 Task: Look for space in Tarime, Tanzania from 8th June, 2023 to 12th June, 2023 for 2 adults in price range Rs.8000 to Rs.16000. Place can be private room with 1  bedroom having 1 bed and 1 bathroom. Property type can be flatguest house, hotel. Booking option can be shelf check-in. Required host language is English.
Action: Mouse moved to (449, 89)
Screenshot: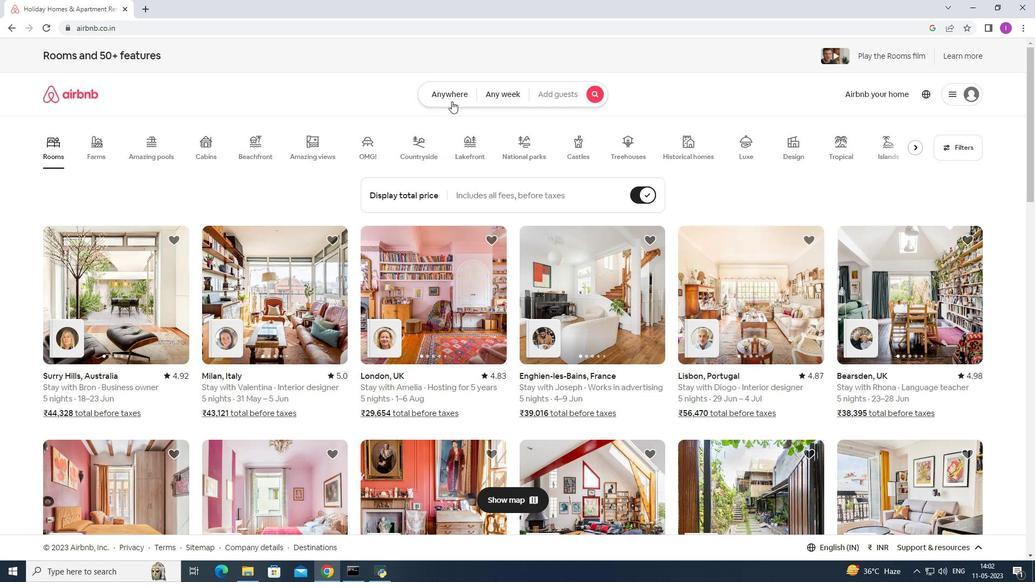 
Action: Mouse pressed left at (449, 89)
Screenshot: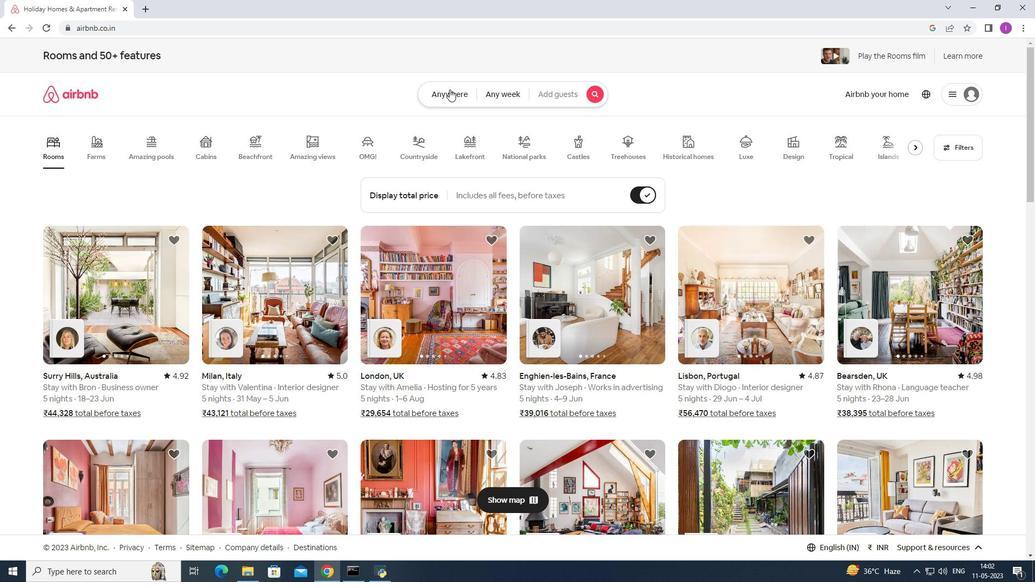
Action: Mouse moved to (449, 87)
Screenshot: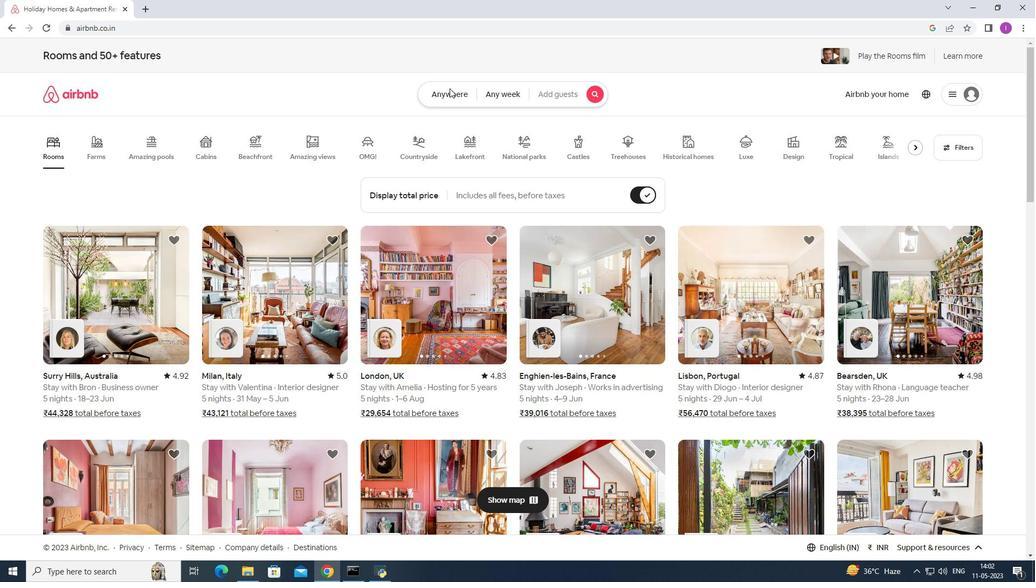 
Action: Key pressed <Key.shift><Key.shift>Tarime
Screenshot: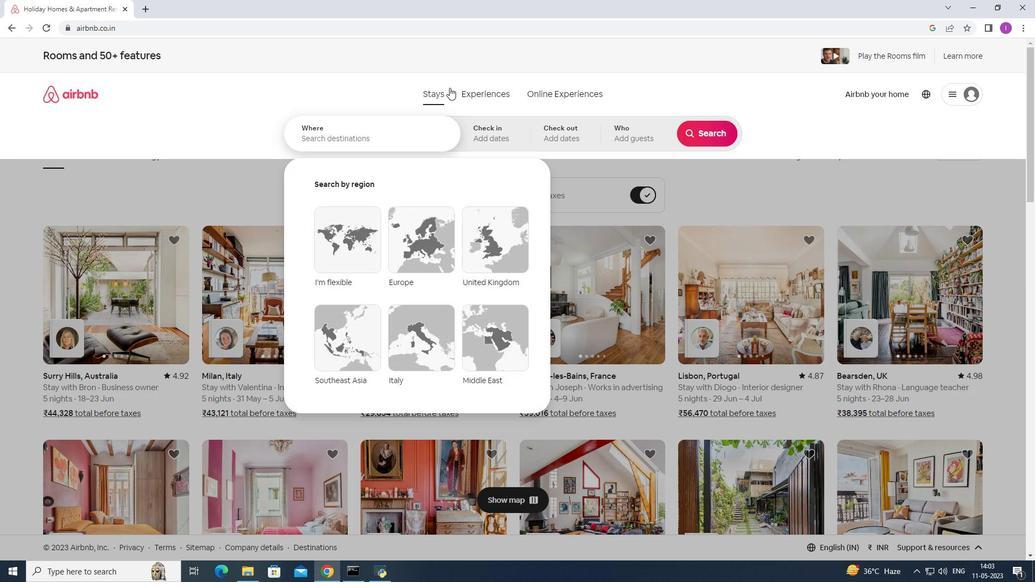 
Action: Mouse moved to (363, 140)
Screenshot: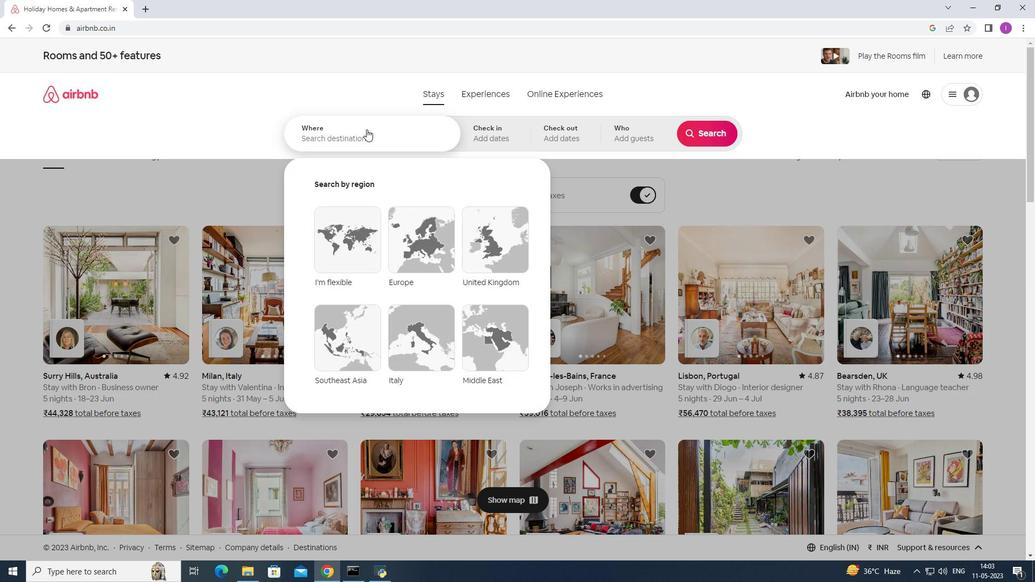 
Action: Mouse pressed left at (363, 140)
Screenshot: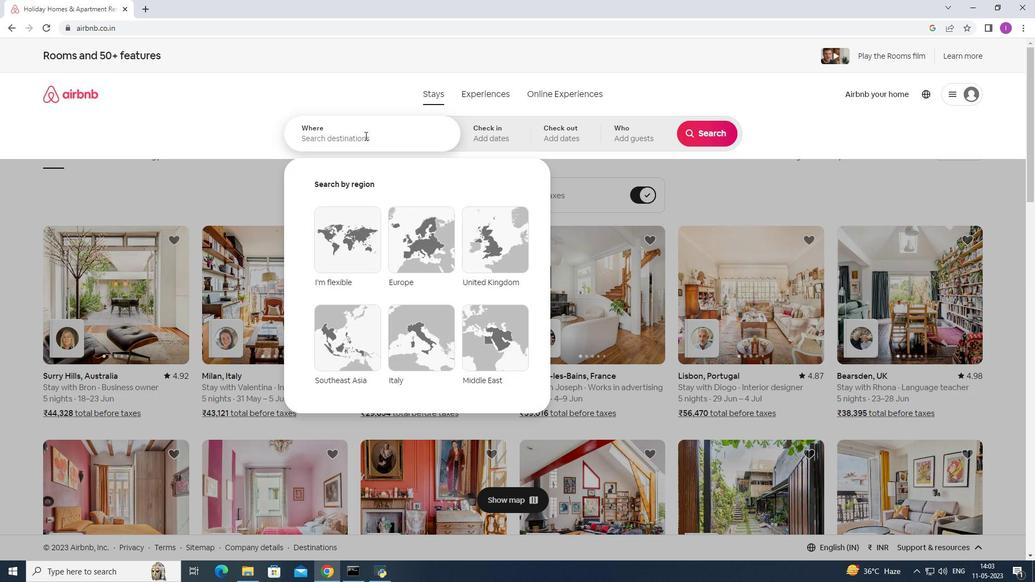 
Action: Mouse moved to (363, 140)
Screenshot: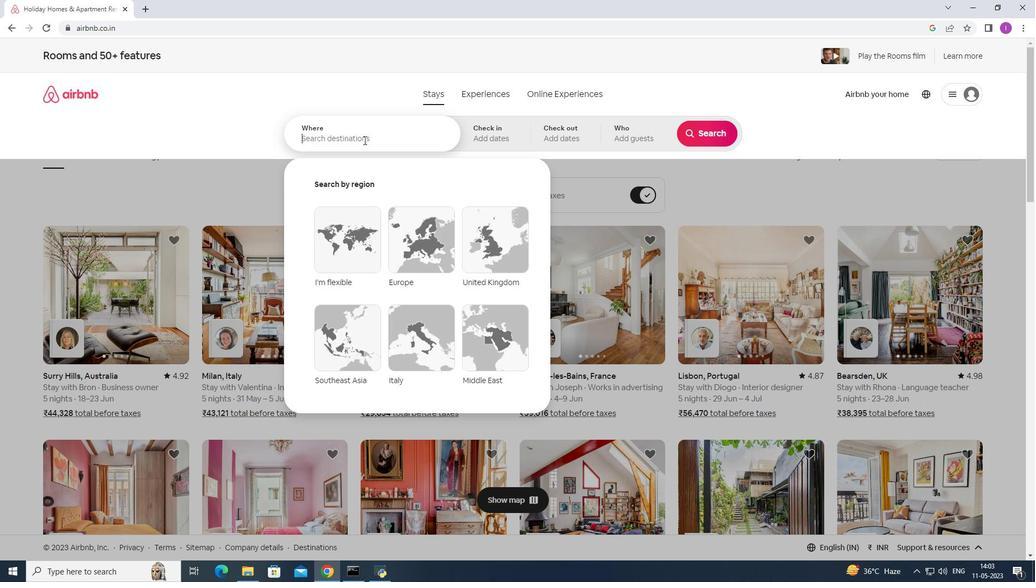 
Action: Key pressed <Key.shift>Tarime
Screenshot: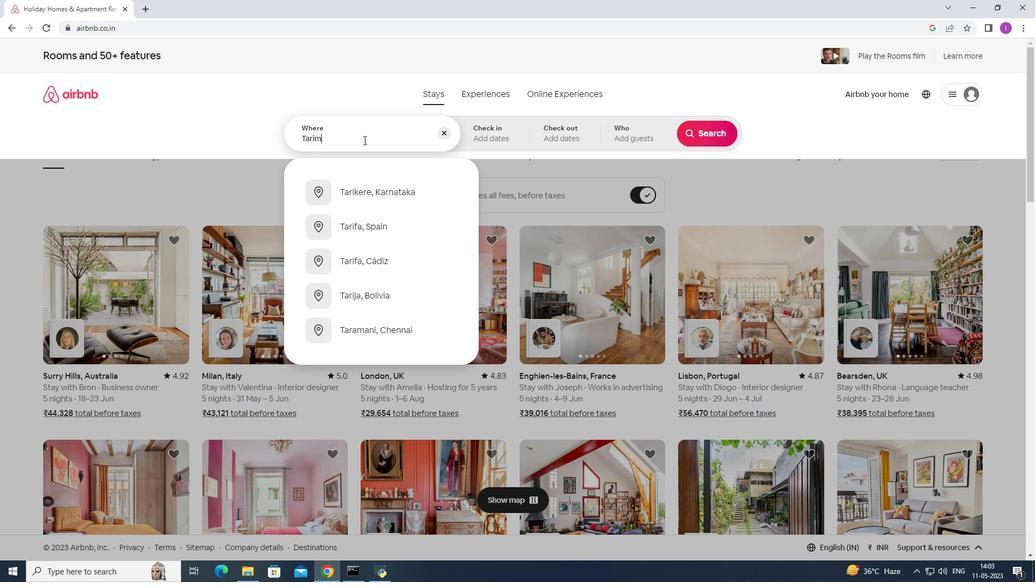
Action: Mouse moved to (374, 191)
Screenshot: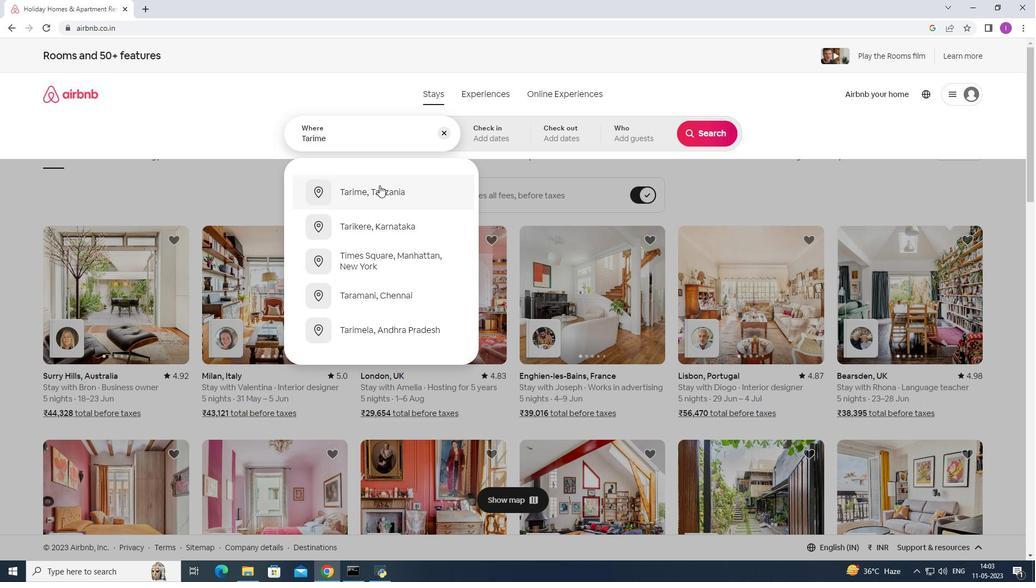
Action: Mouse pressed left at (374, 191)
Screenshot: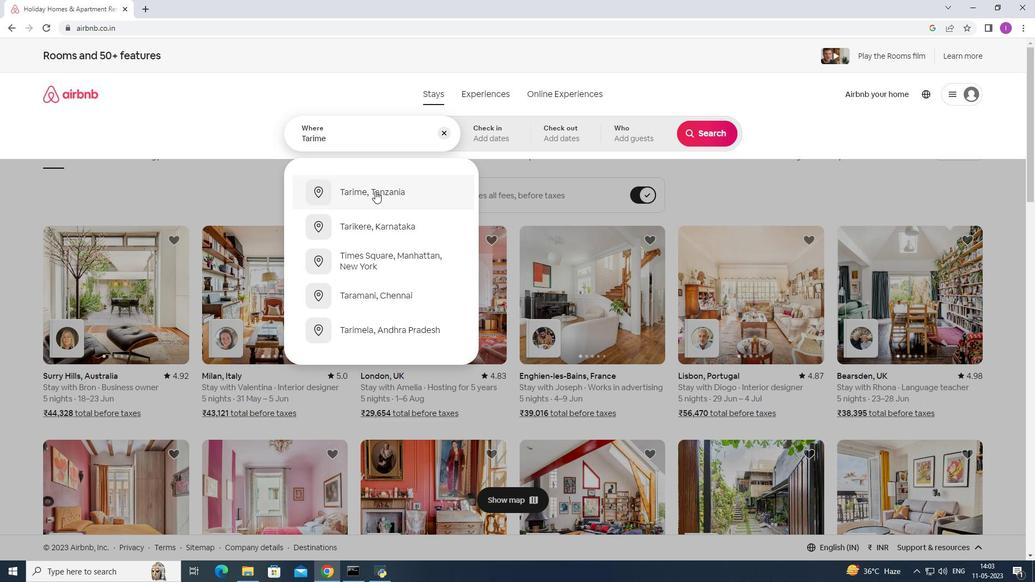 
Action: Mouse moved to (702, 220)
Screenshot: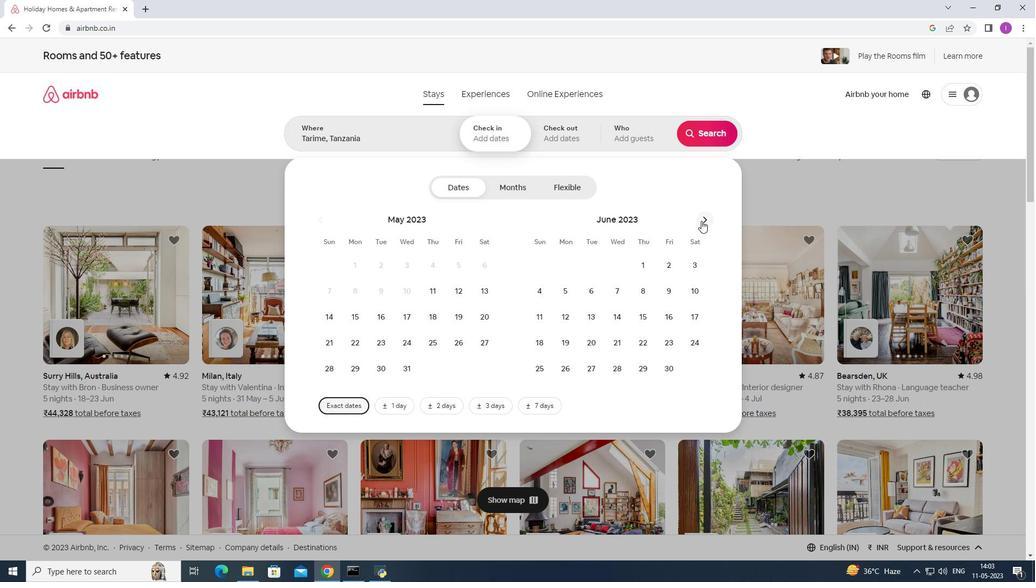 
Action: Mouse pressed left at (702, 220)
Screenshot: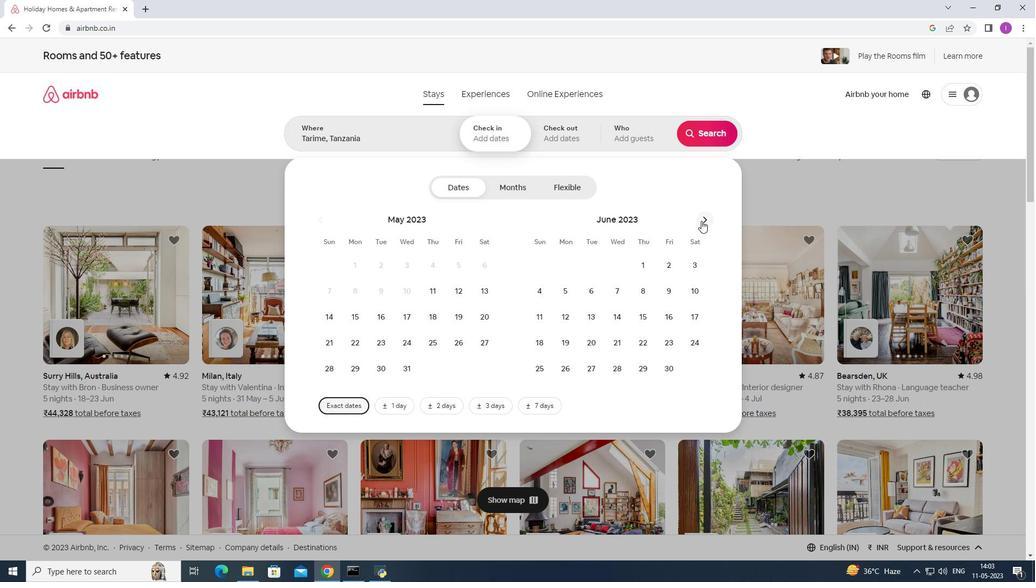 
Action: Mouse moved to (431, 290)
Screenshot: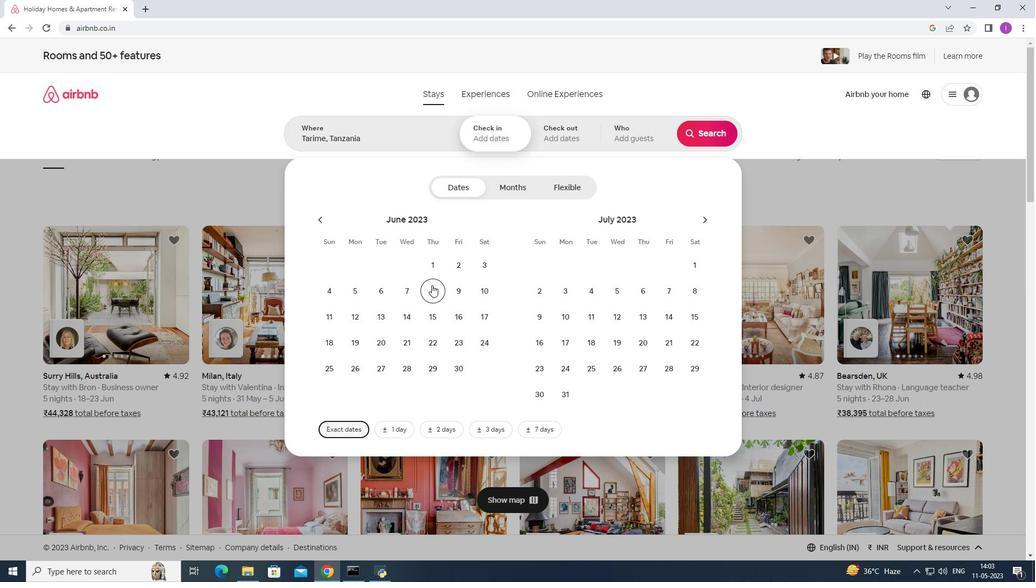 
Action: Mouse pressed left at (431, 290)
Screenshot: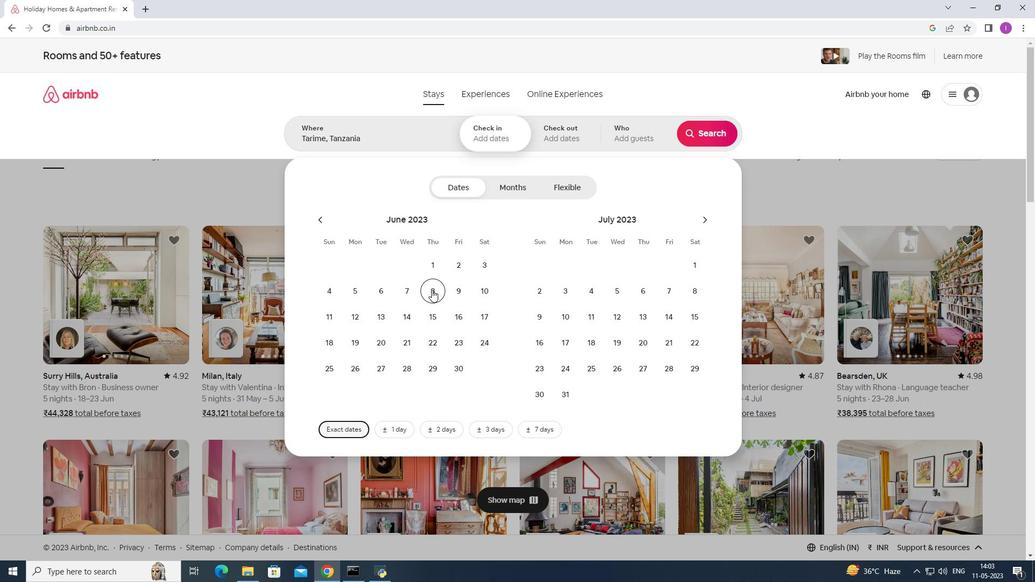 
Action: Mouse moved to (354, 315)
Screenshot: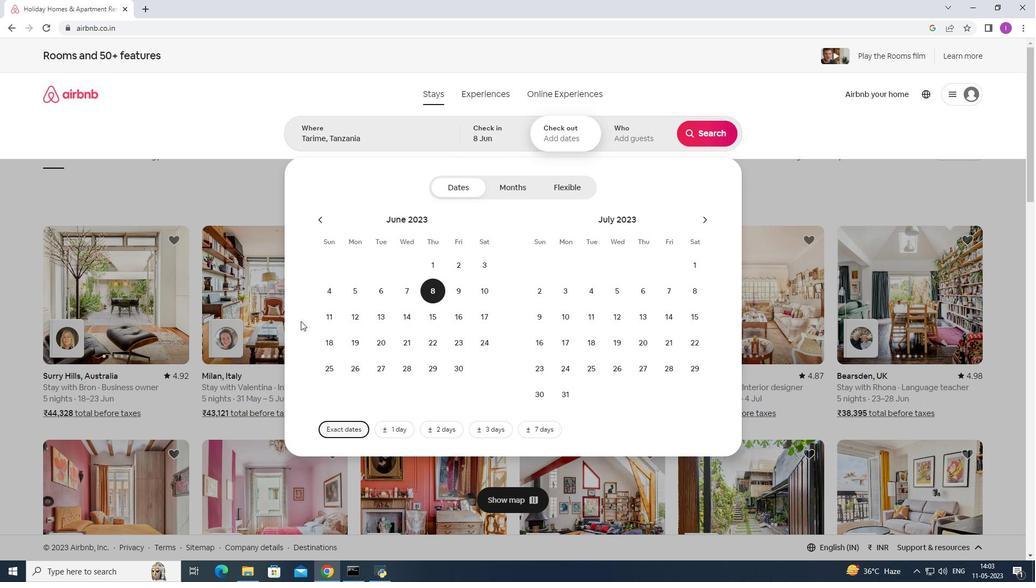 
Action: Mouse pressed left at (354, 315)
Screenshot: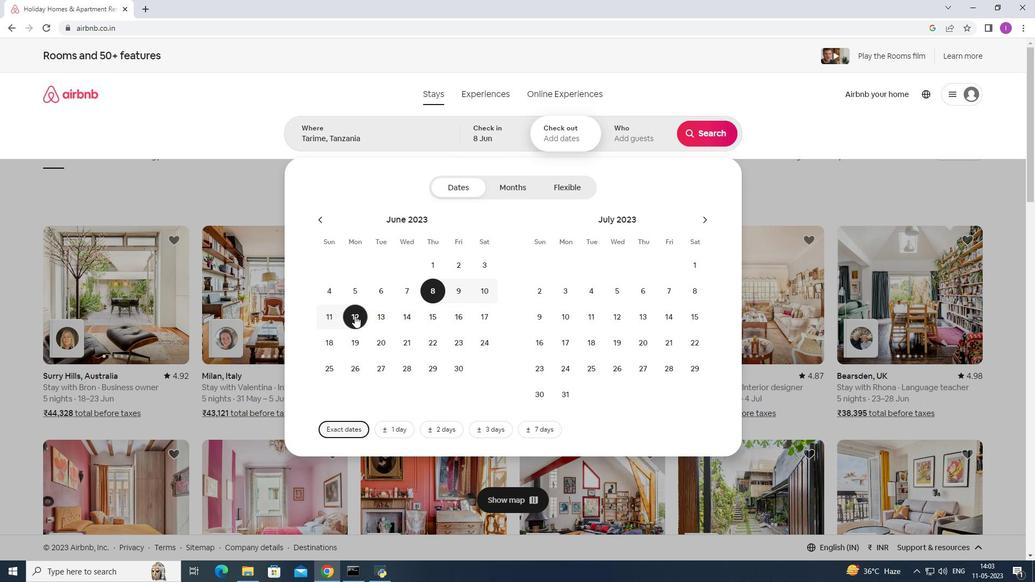 
Action: Mouse moved to (652, 134)
Screenshot: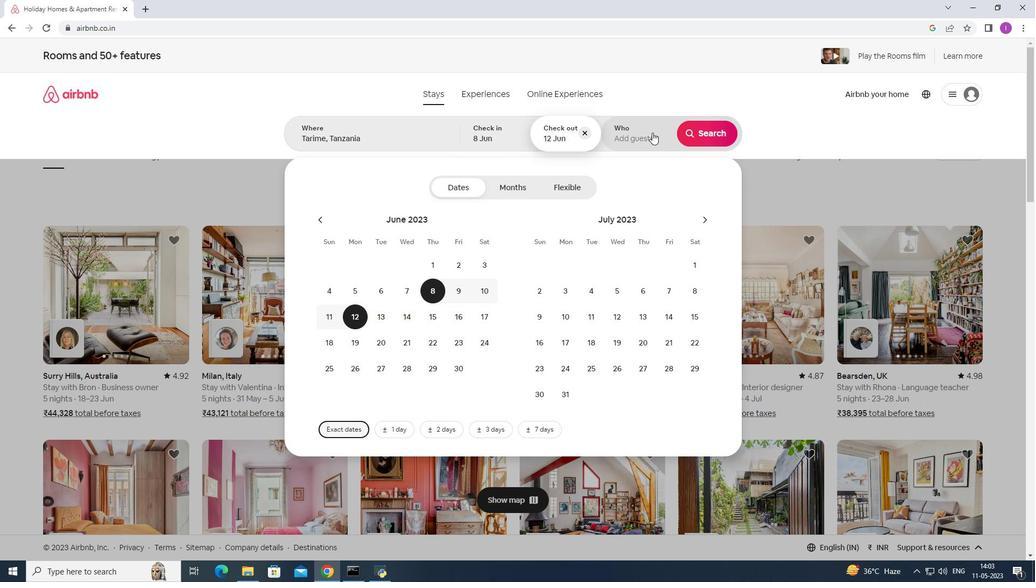 
Action: Mouse pressed left at (652, 134)
Screenshot: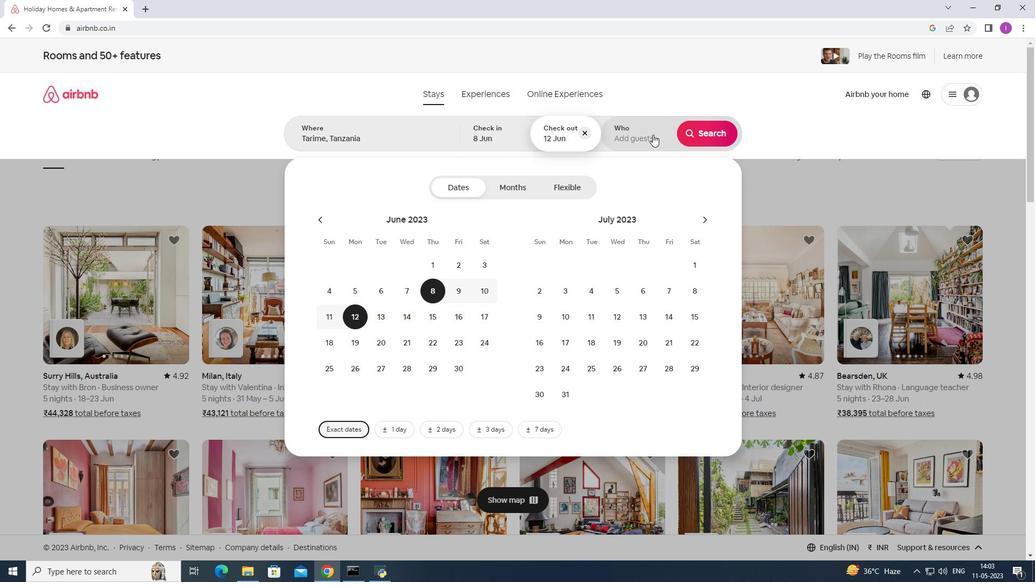 
Action: Mouse moved to (709, 188)
Screenshot: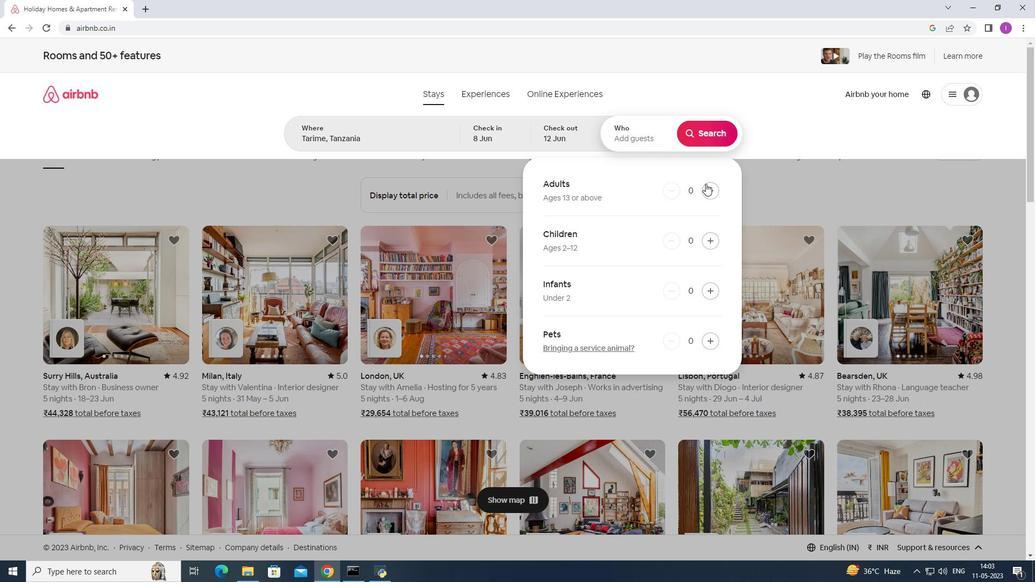 
Action: Mouse pressed left at (709, 188)
Screenshot: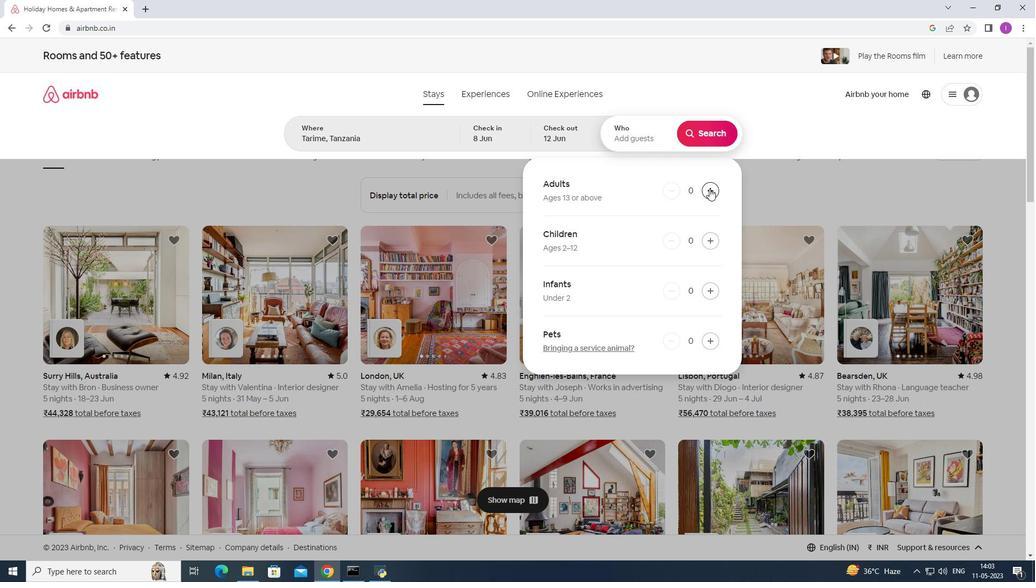 
Action: Mouse moved to (710, 190)
Screenshot: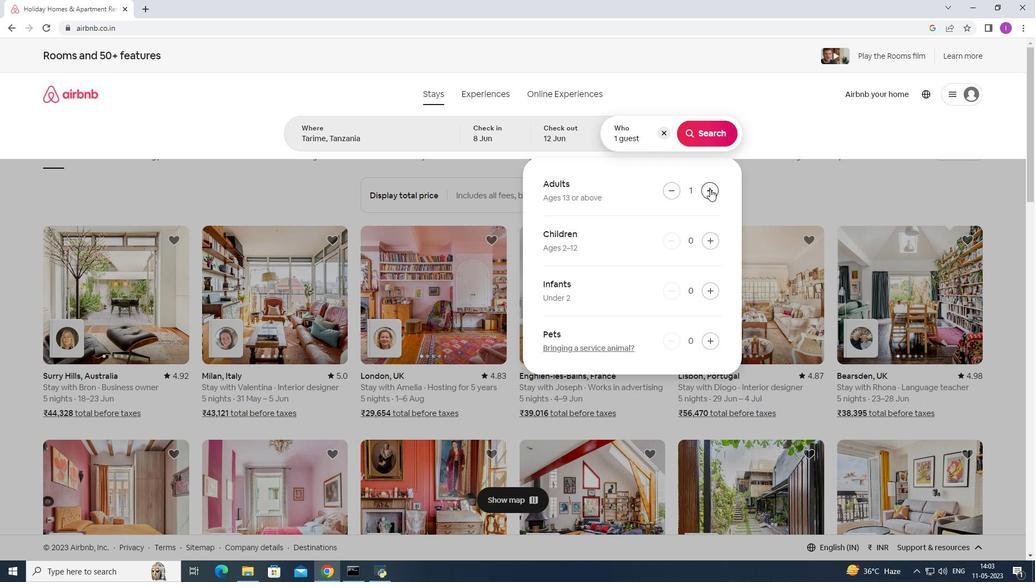 
Action: Mouse pressed left at (710, 190)
Screenshot: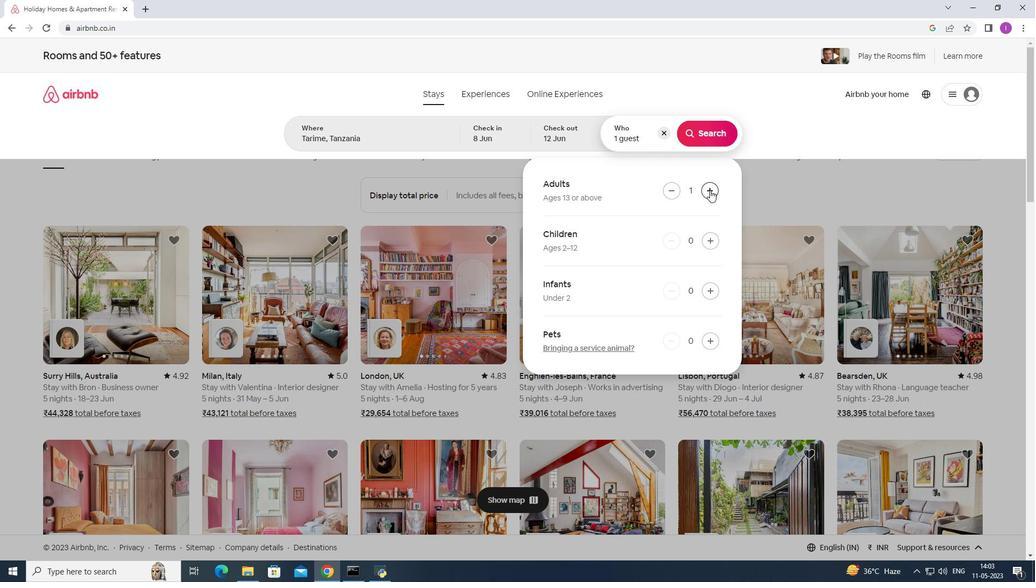 
Action: Mouse moved to (702, 137)
Screenshot: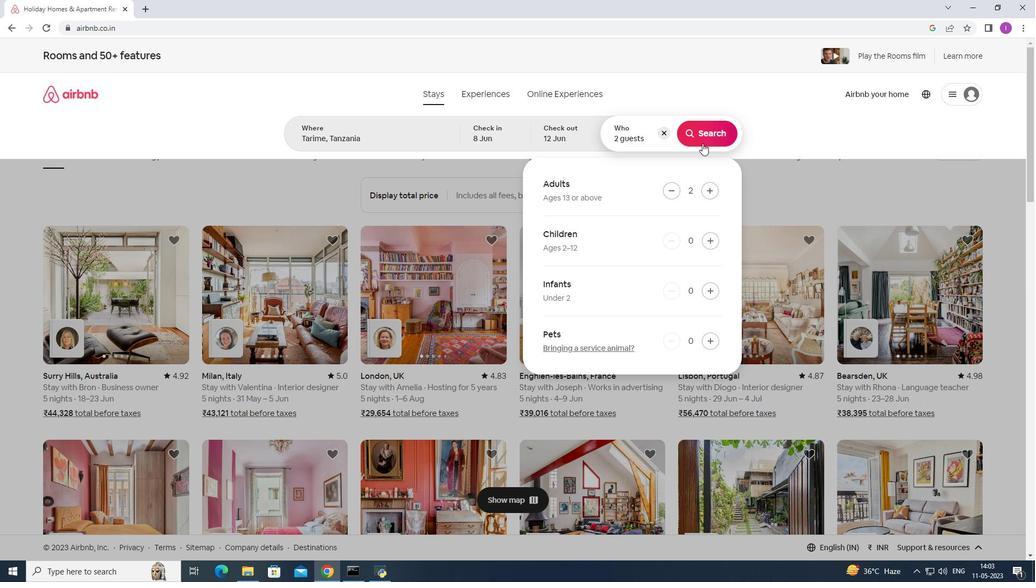 
Action: Mouse pressed left at (702, 137)
Screenshot: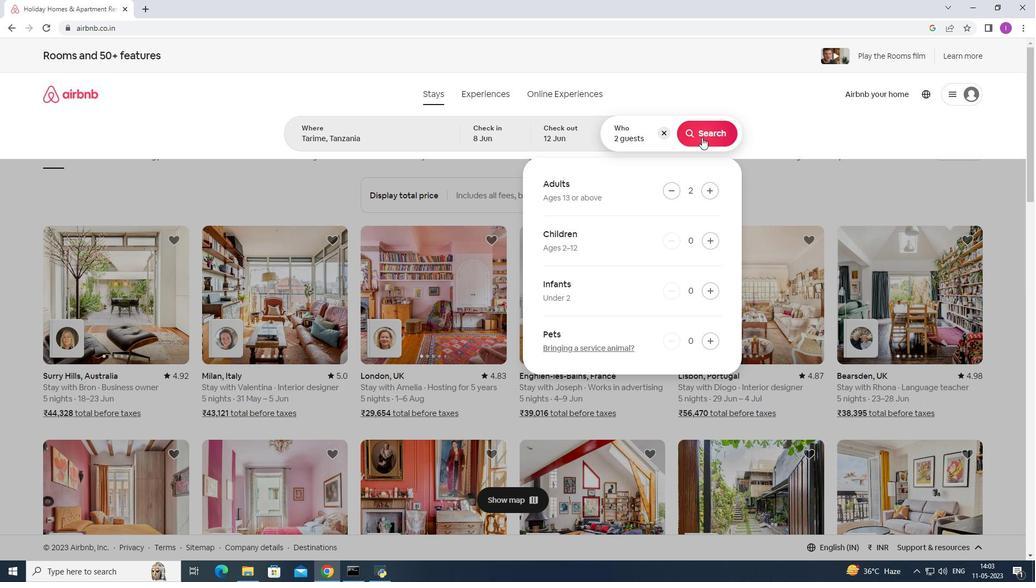 
Action: Mouse moved to (982, 102)
Screenshot: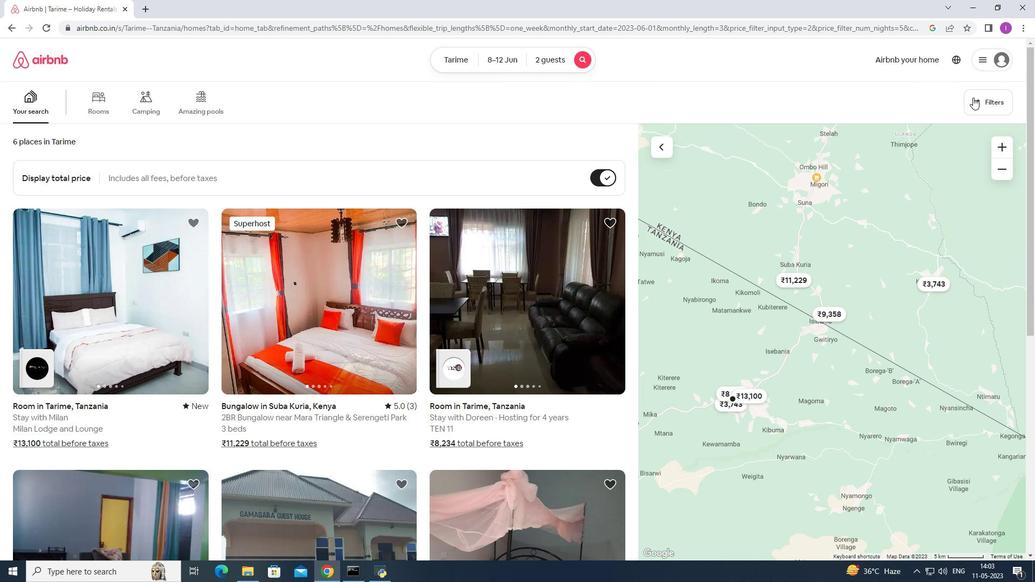 
Action: Mouse pressed left at (982, 102)
Screenshot: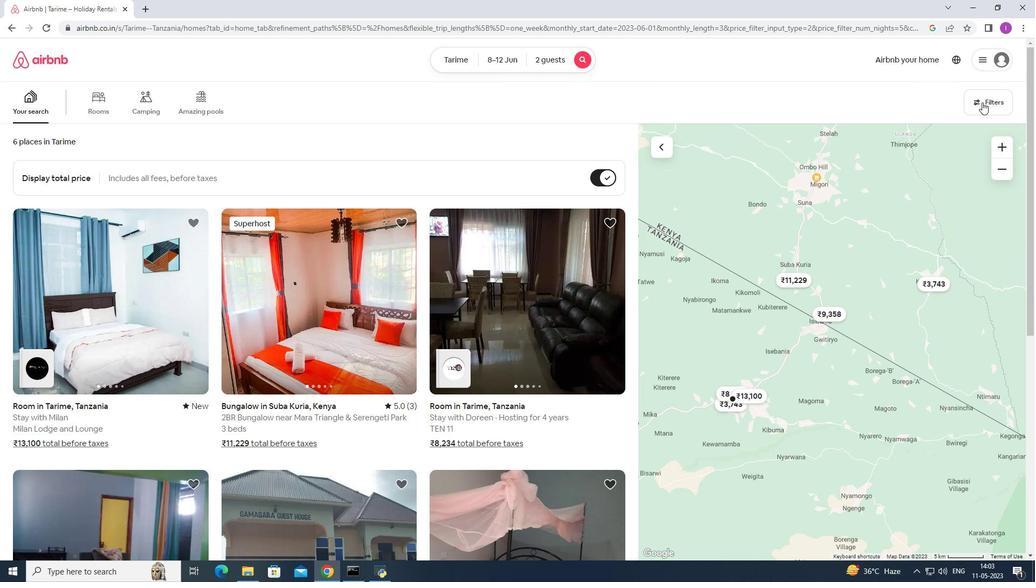 
Action: Mouse moved to (607, 372)
Screenshot: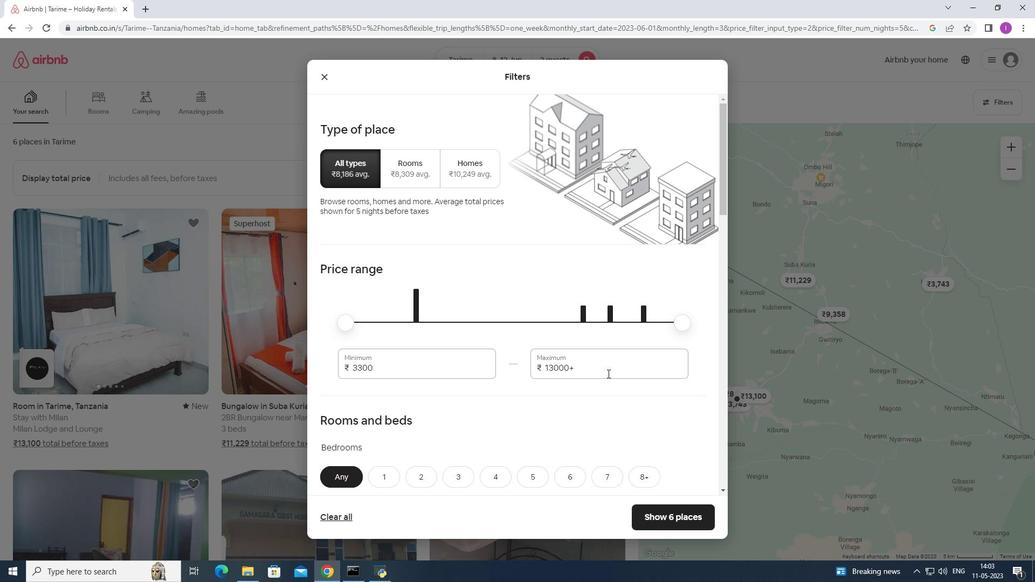
Action: Mouse pressed left at (607, 372)
Screenshot: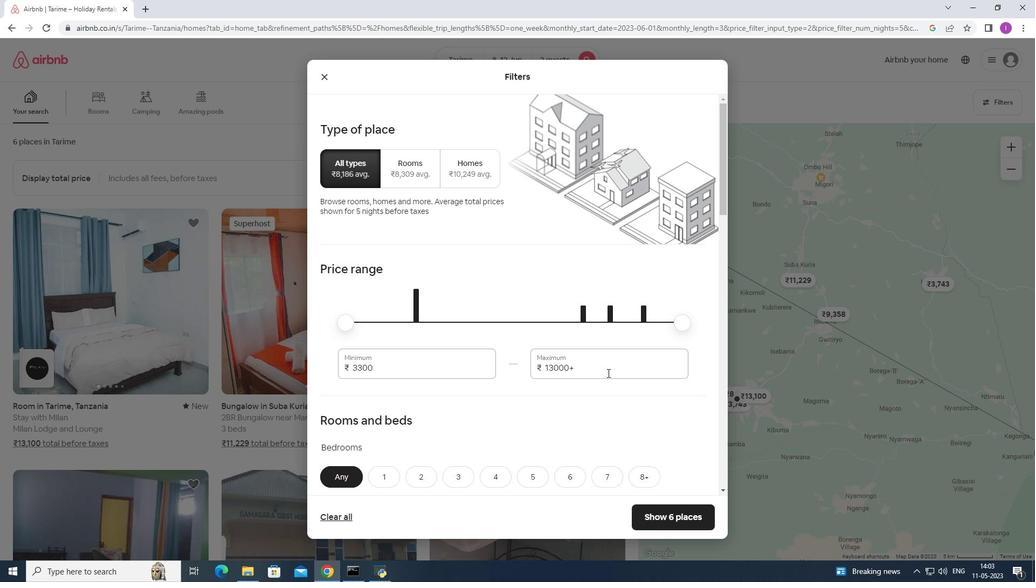 
Action: Mouse moved to (544, 363)
Screenshot: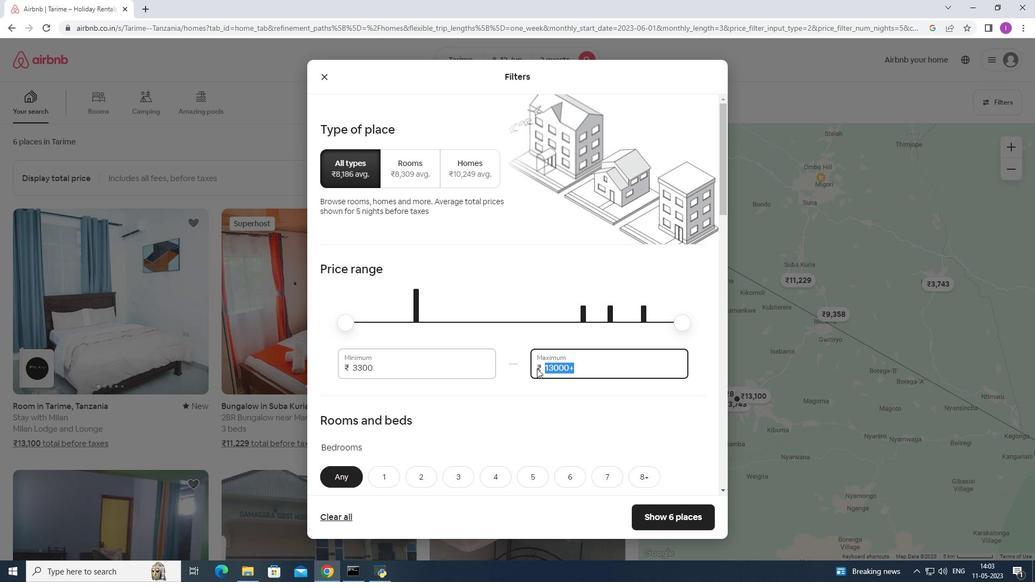 
Action: Key pressed 1
Screenshot: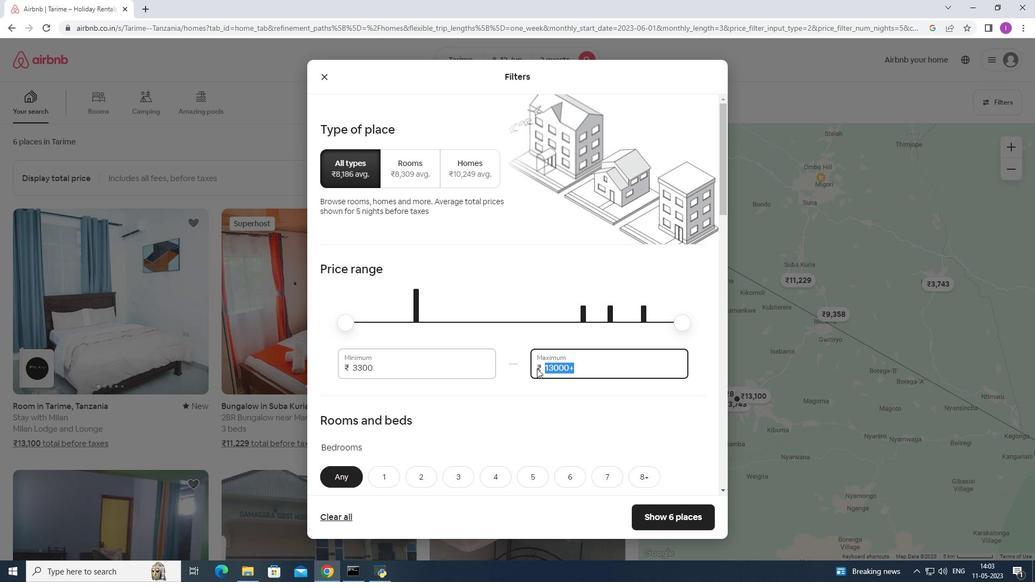 
Action: Mouse moved to (547, 361)
Screenshot: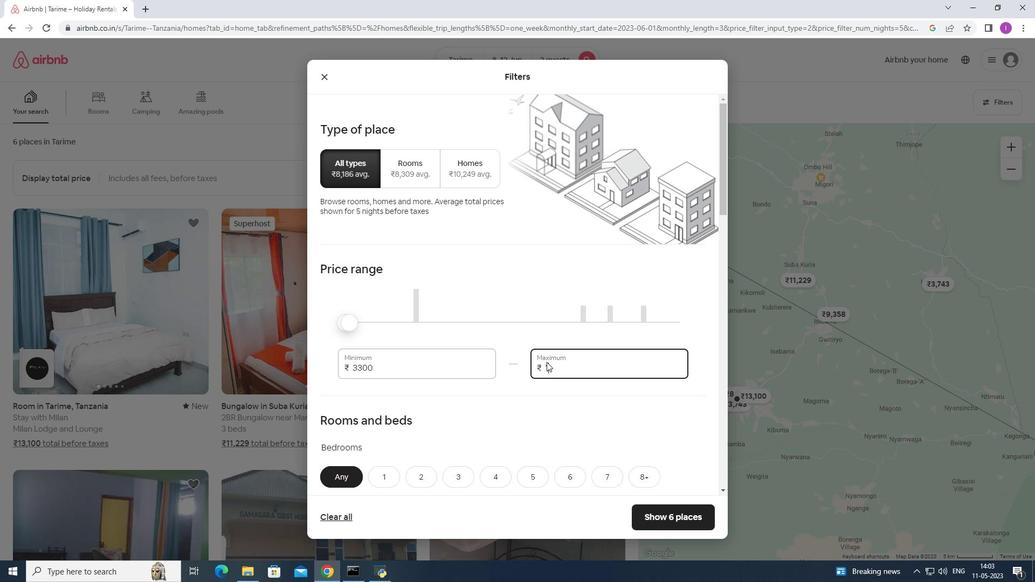 
Action: Key pressed 6
Screenshot: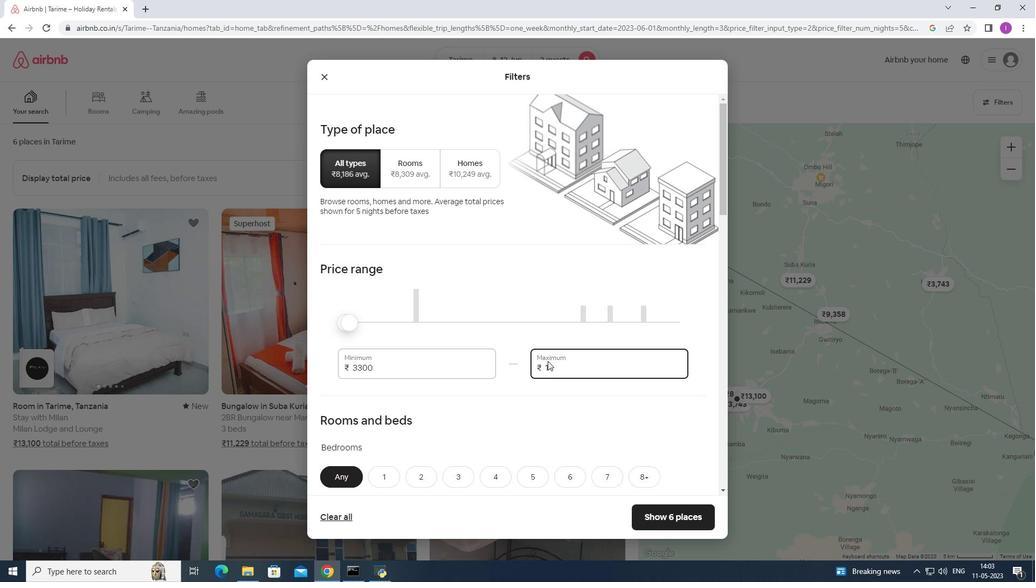 
Action: Mouse moved to (562, 355)
Screenshot: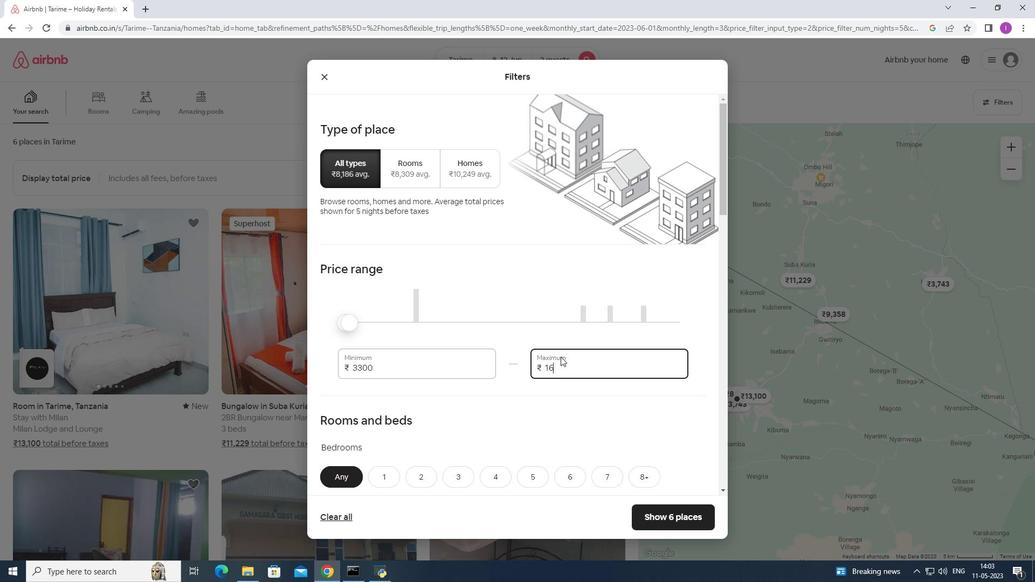 
Action: Key pressed 0
Screenshot: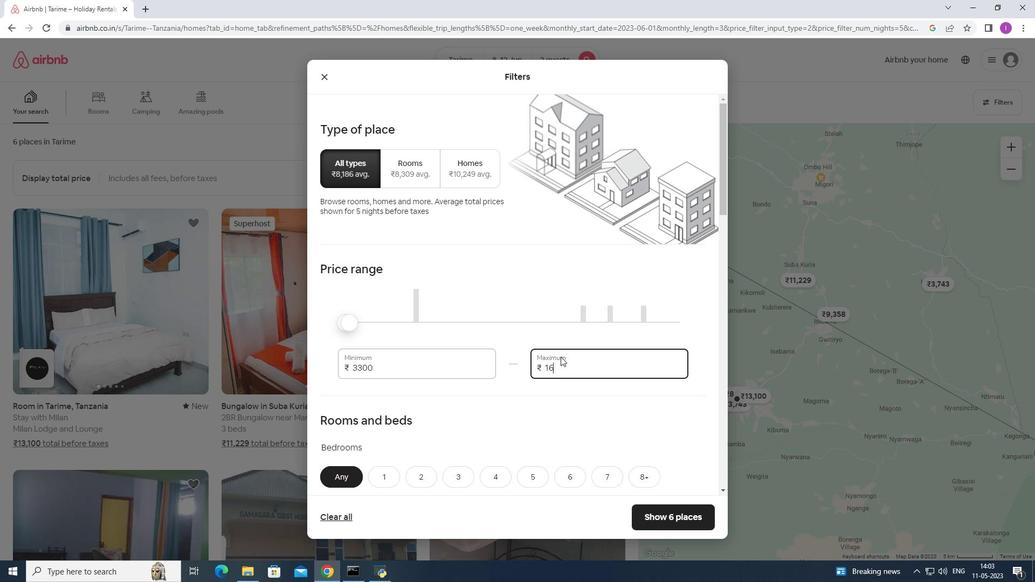 
Action: Mouse moved to (564, 354)
Screenshot: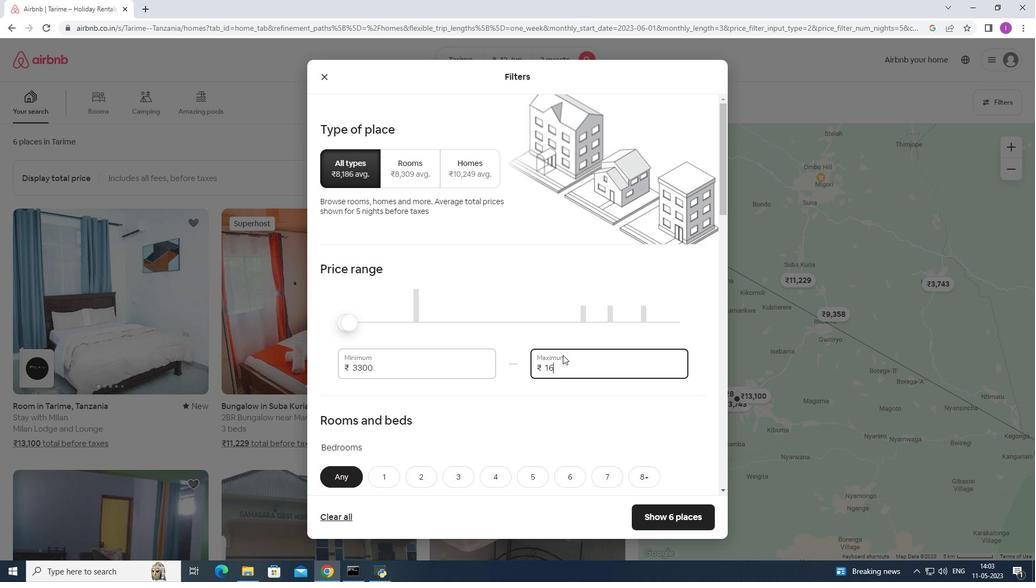 
Action: Key pressed 0
Screenshot: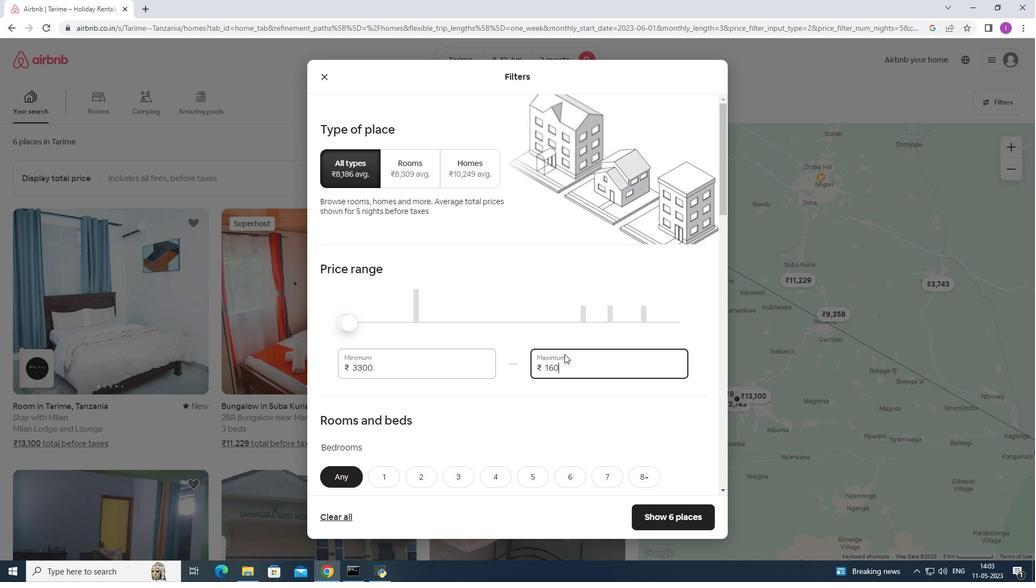 
Action: Mouse moved to (566, 352)
Screenshot: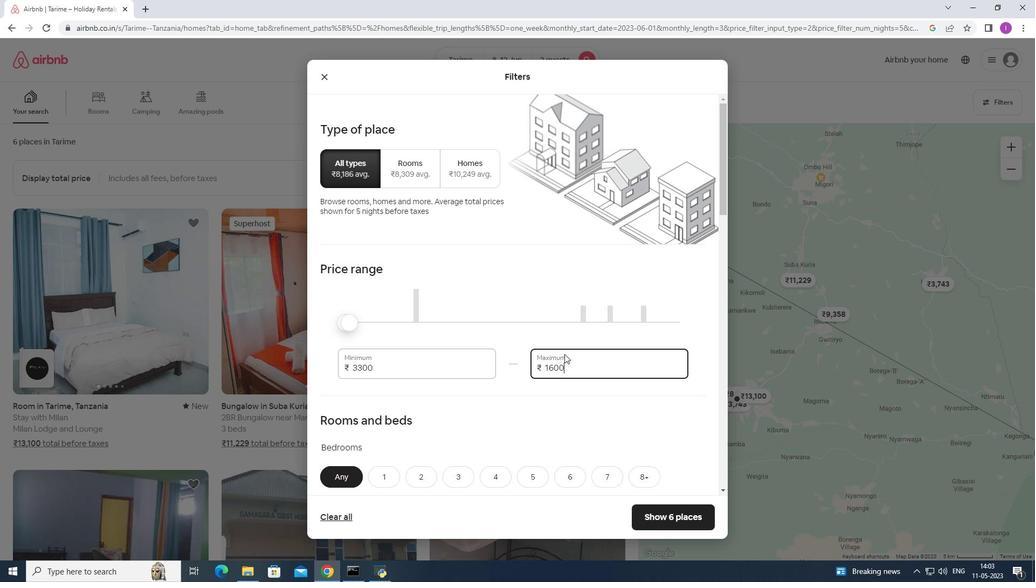 
Action: Key pressed 0
Screenshot: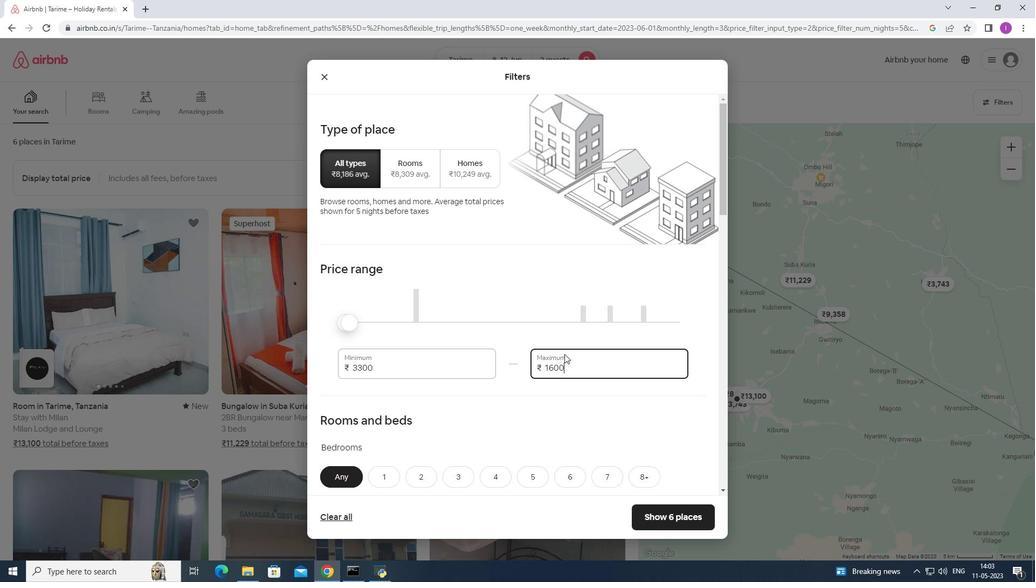 
Action: Mouse moved to (438, 444)
Screenshot: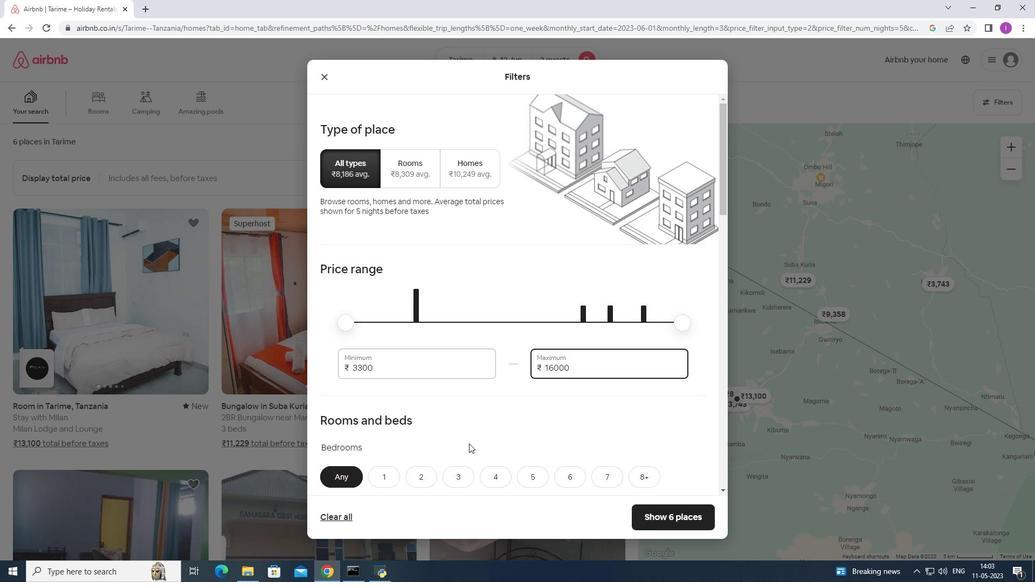 
Action: Mouse scrolled (438, 444) with delta (0, 0)
Screenshot: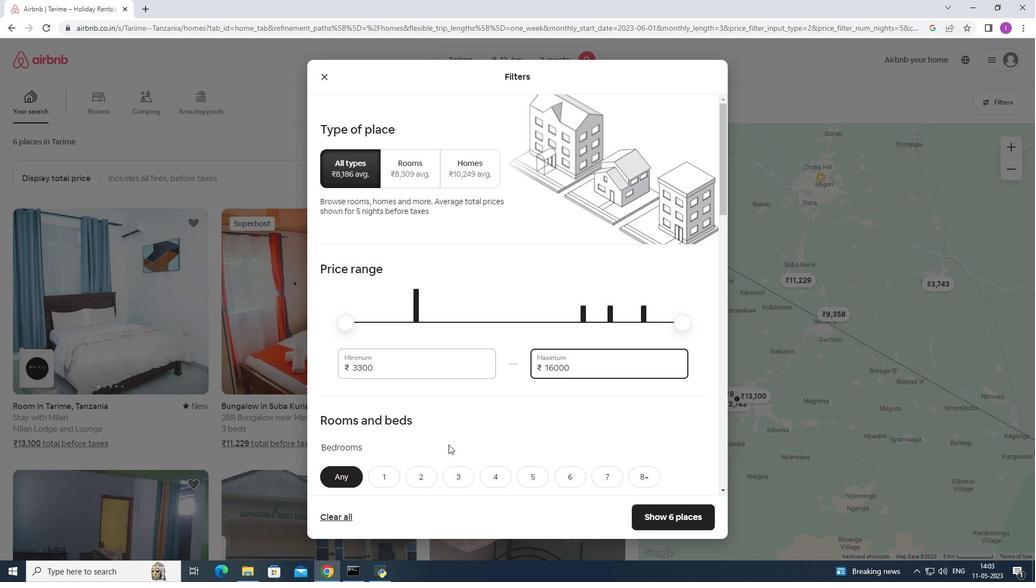 
Action: Mouse moved to (431, 442)
Screenshot: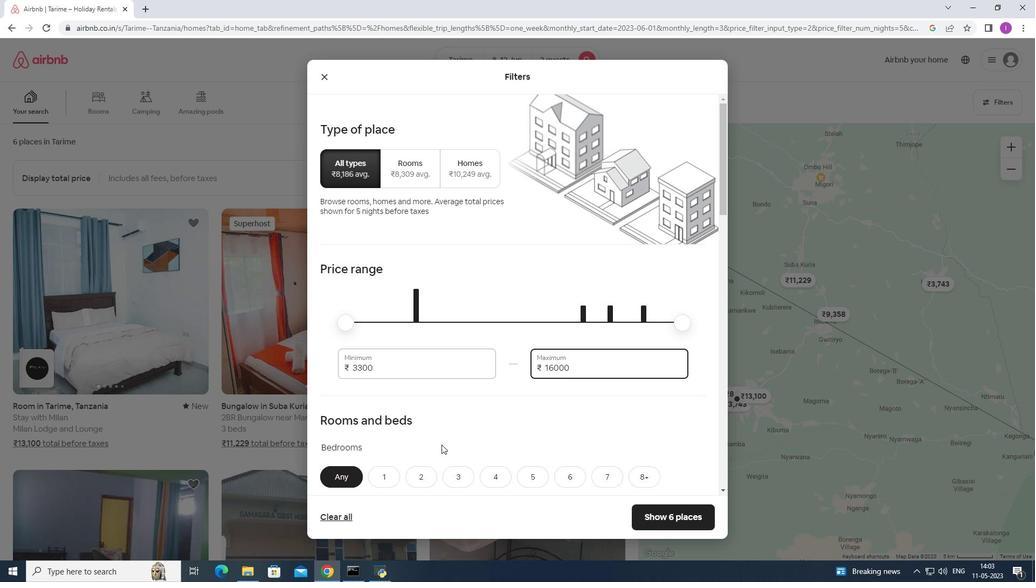 
Action: Mouse scrolled (432, 442) with delta (0, 0)
Screenshot: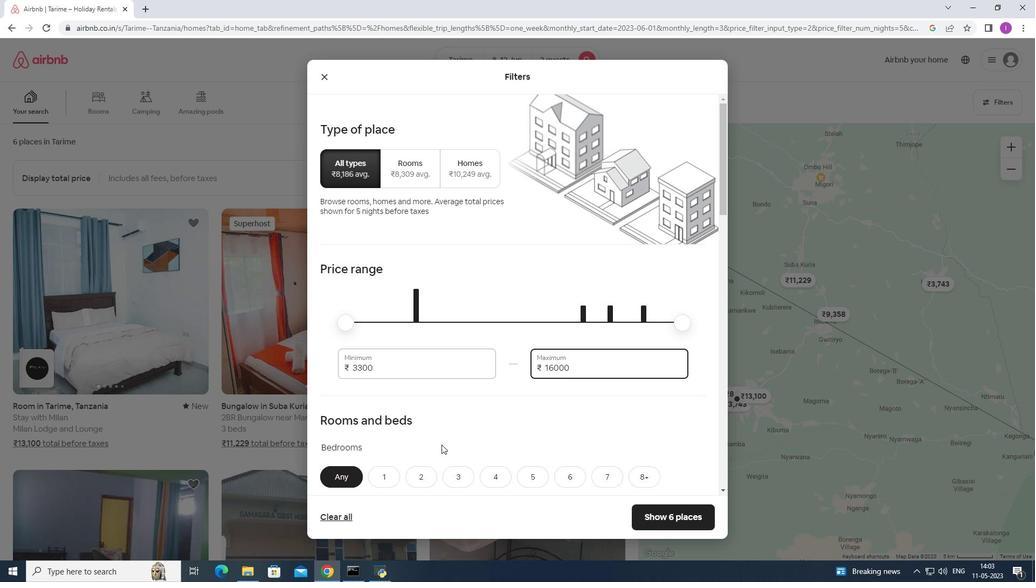 
Action: Mouse moved to (385, 254)
Screenshot: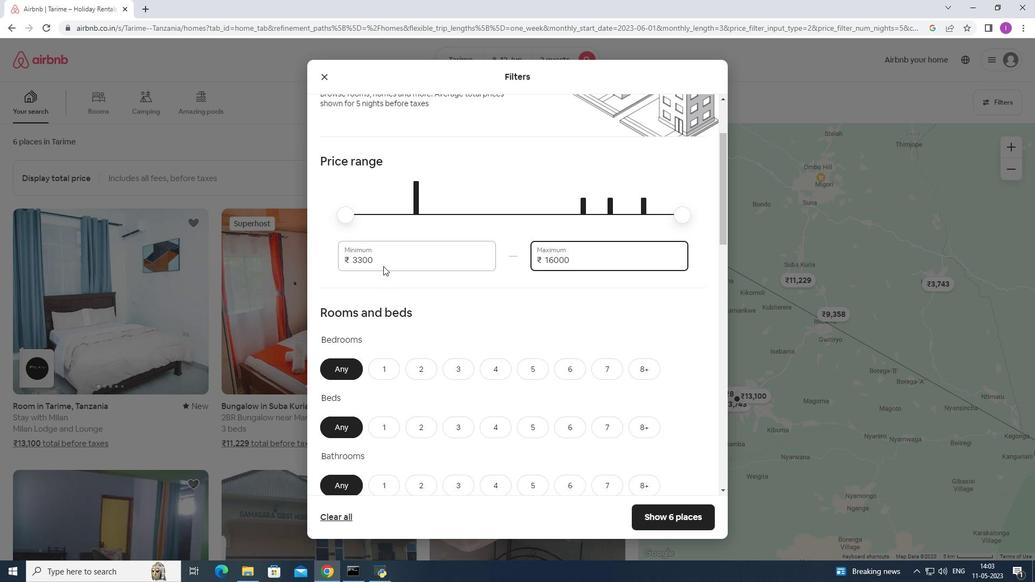 
Action: Mouse pressed left at (385, 254)
Screenshot: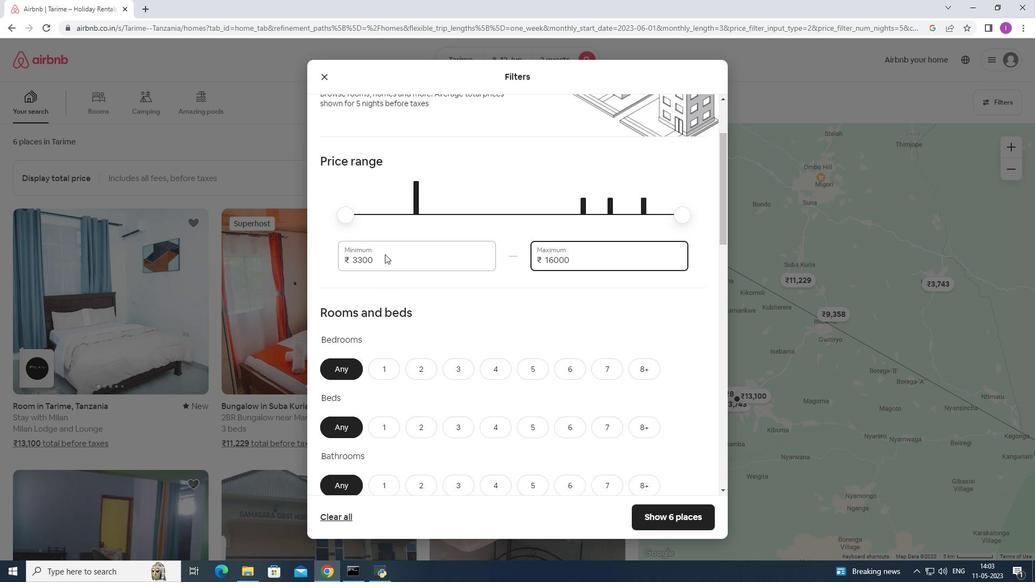 
Action: Mouse moved to (379, 261)
Screenshot: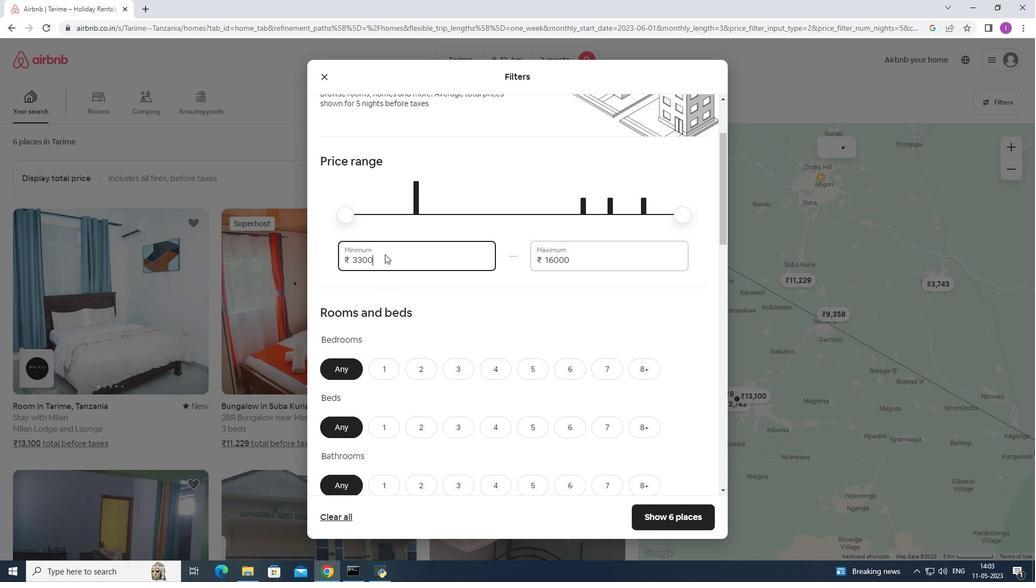 
Action: Mouse pressed left at (379, 261)
Screenshot: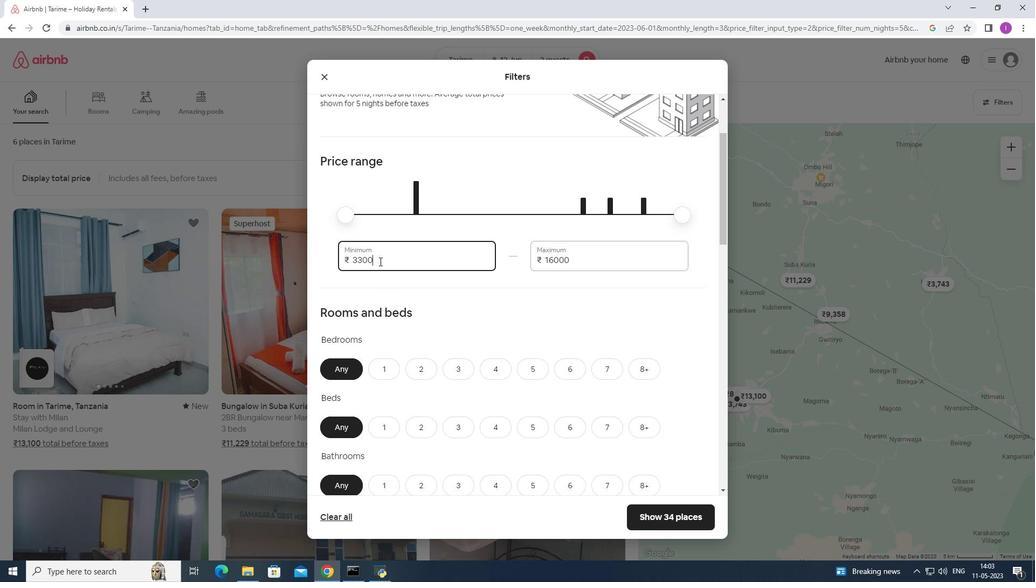 
Action: Mouse moved to (420, 288)
Screenshot: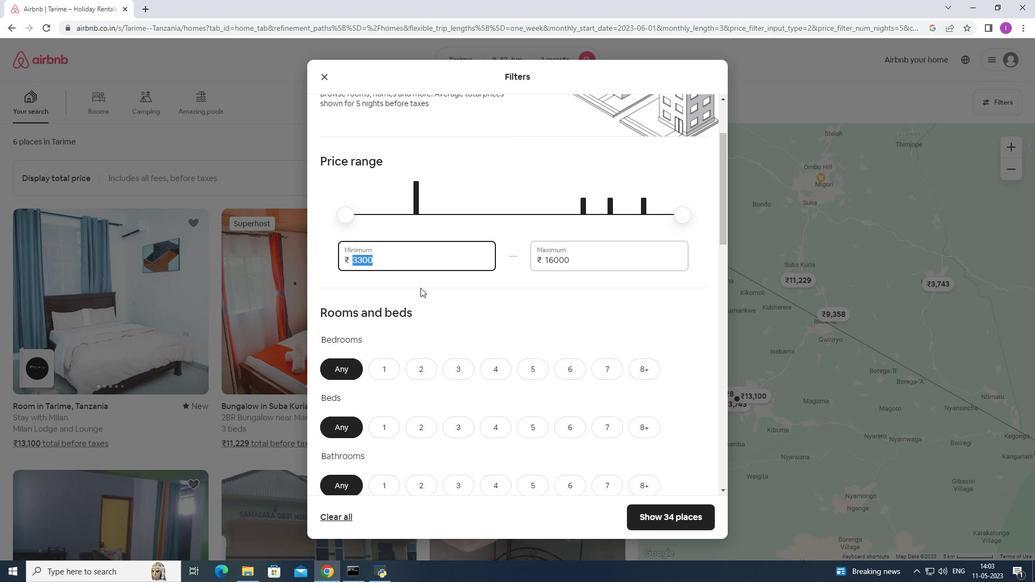 
Action: Key pressed 800
Screenshot: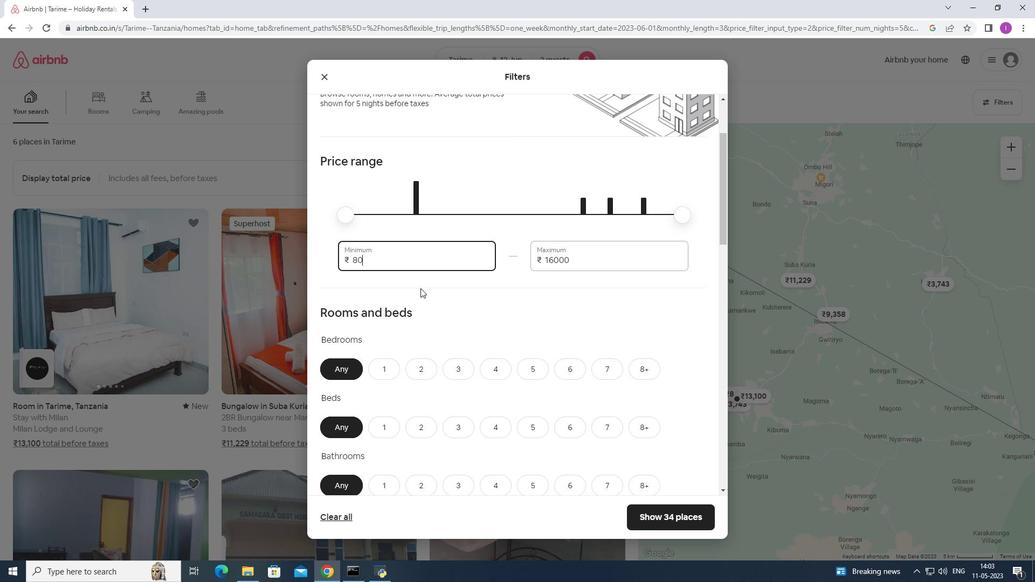 
Action: Mouse moved to (419, 288)
Screenshot: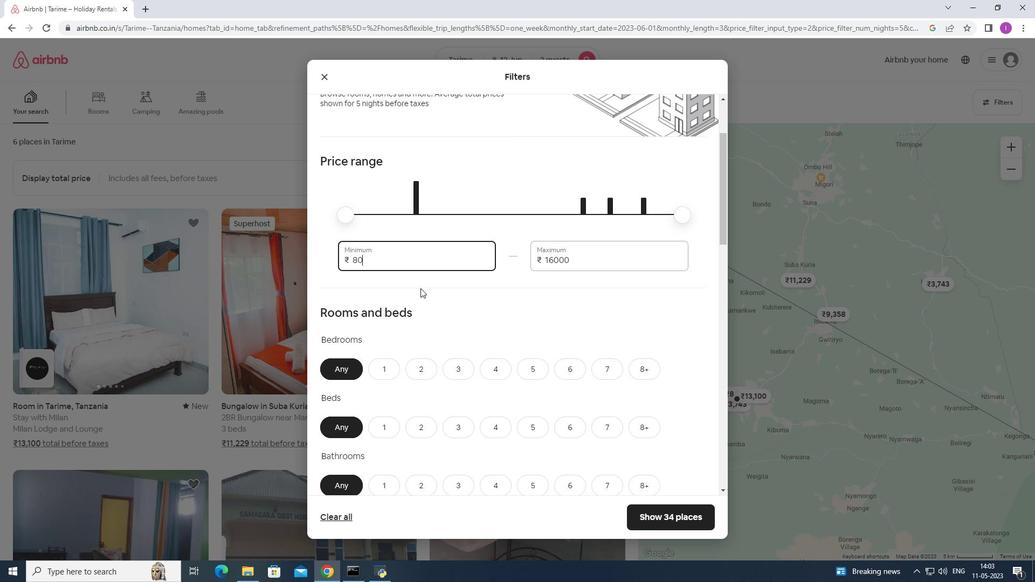
Action: Key pressed 0
Screenshot: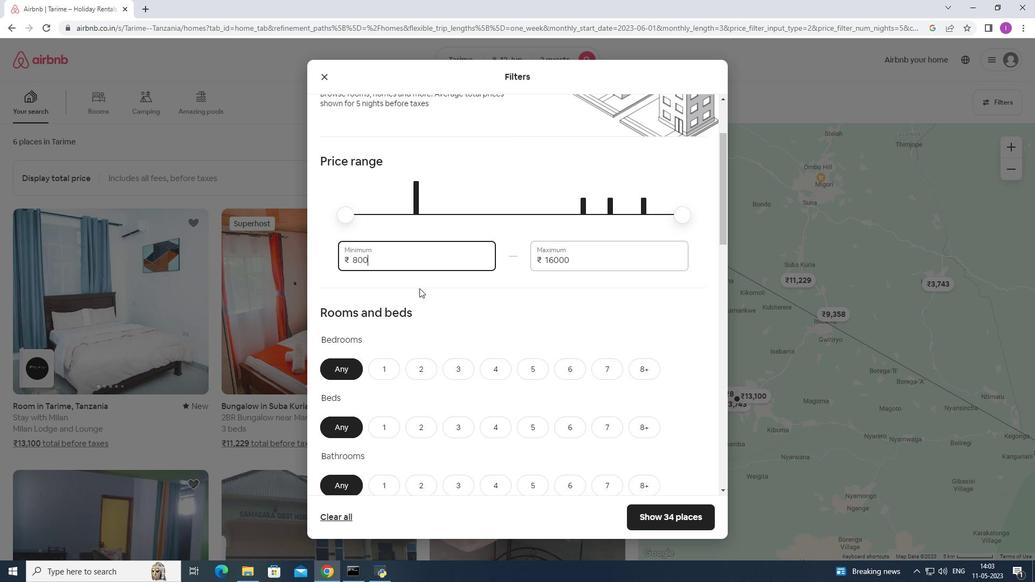 
Action: Mouse moved to (398, 306)
Screenshot: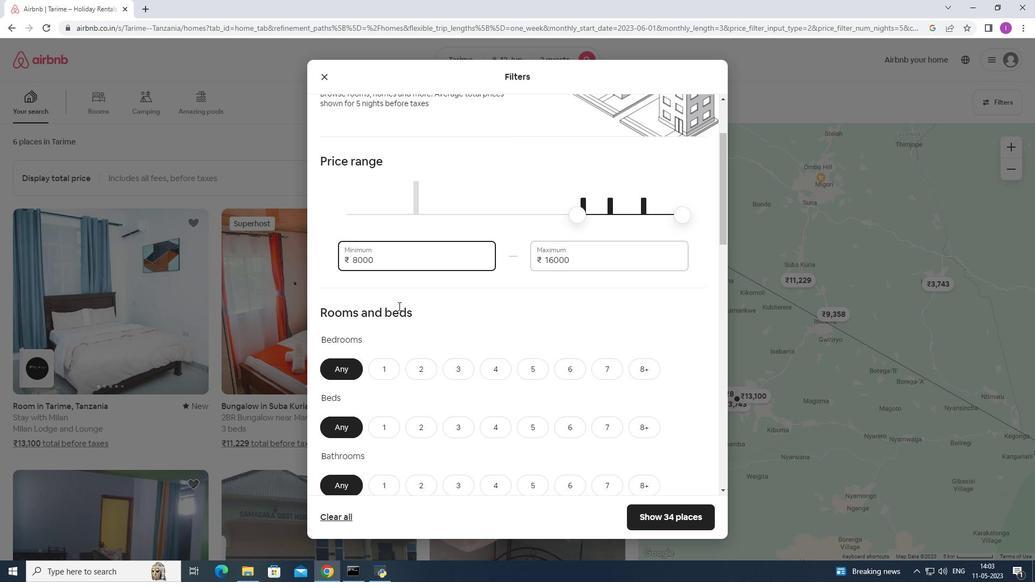 
Action: Mouse scrolled (398, 306) with delta (0, 0)
Screenshot: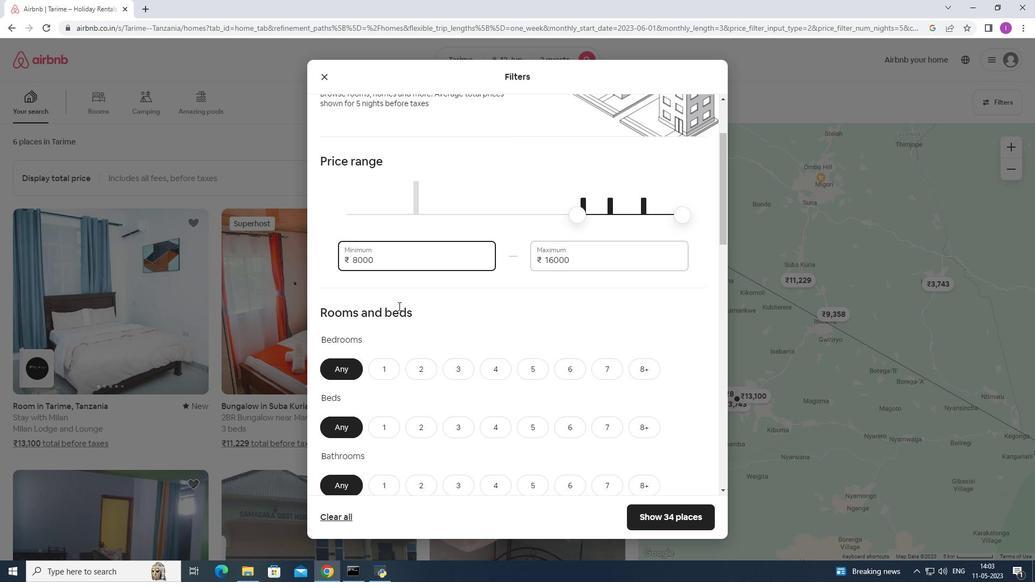 
Action: Mouse scrolled (398, 306) with delta (0, 0)
Screenshot: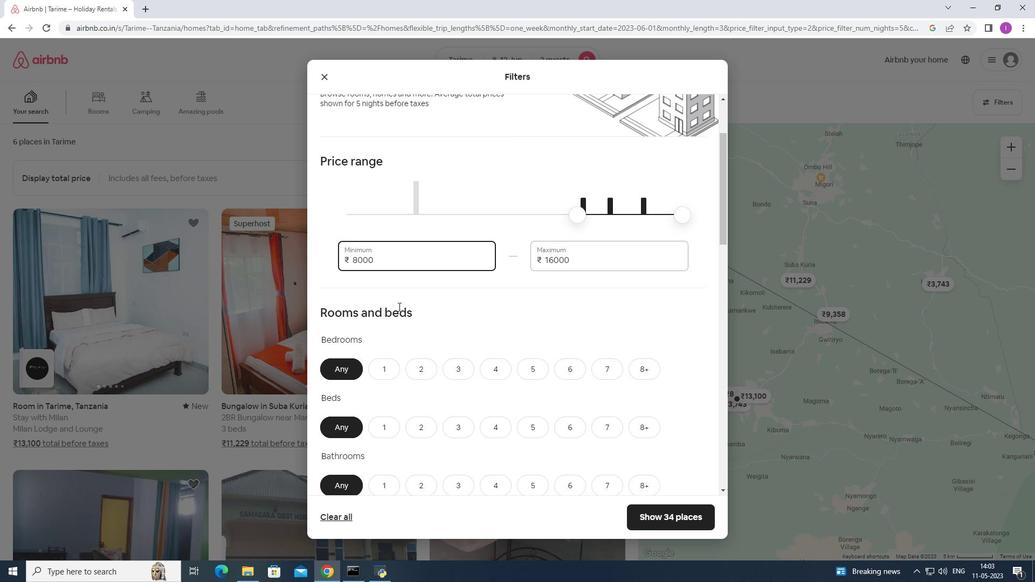 
Action: Mouse moved to (396, 303)
Screenshot: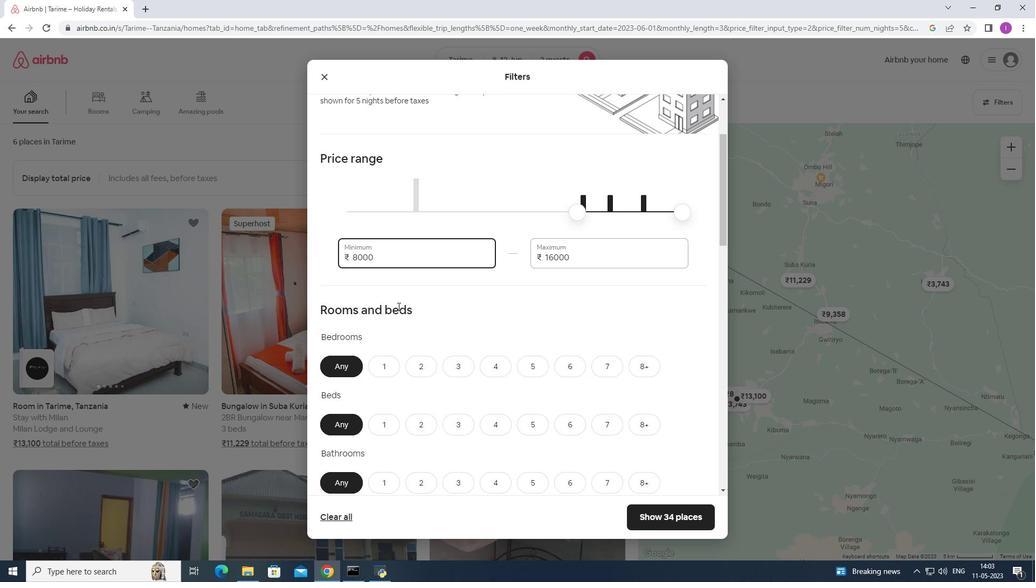 
Action: Mouse scrolled (396, 303) with delta (0, 0)
Screenshot: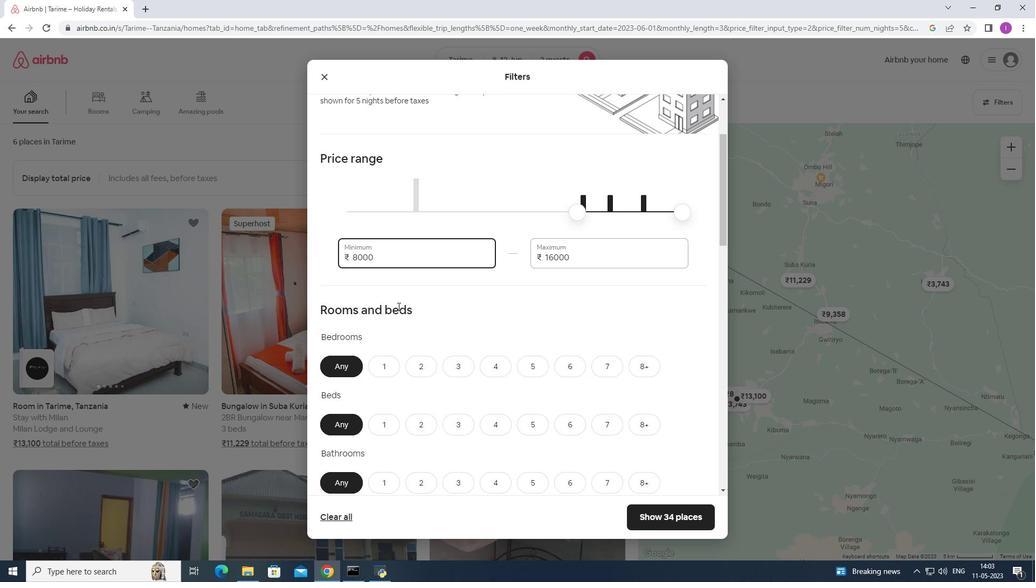 
Action: Mouse moved to (389, 209)
Screenshot: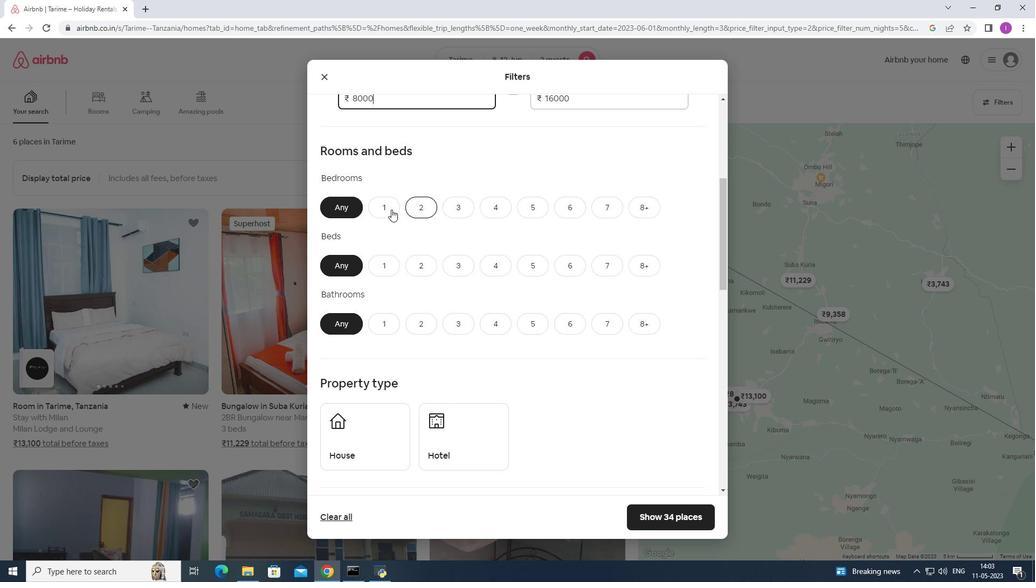 
Action: Mouse pressed left at (389, 209)
Screenshot: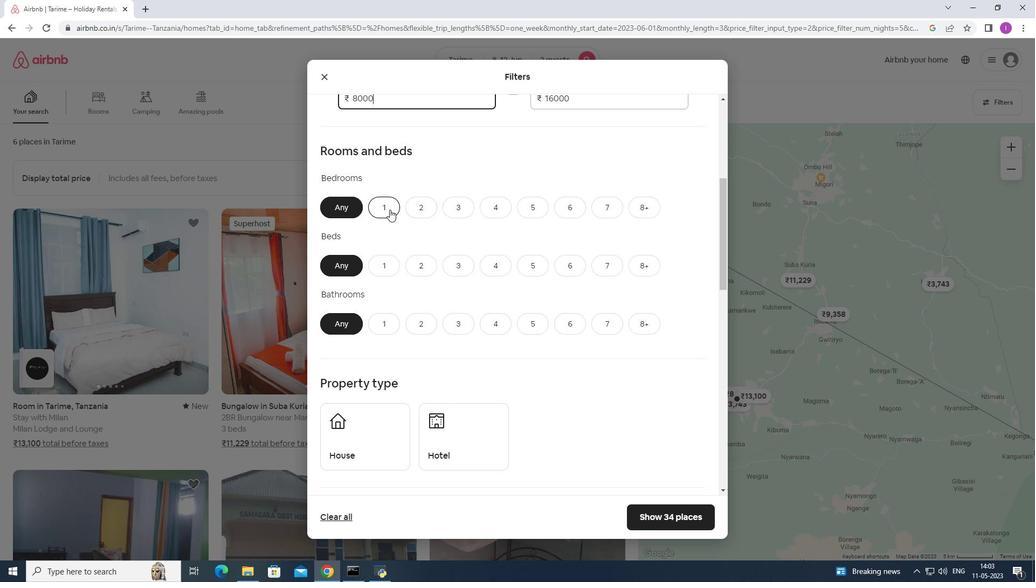 
Action: Mouse moved to (379, 258)
Screenshot: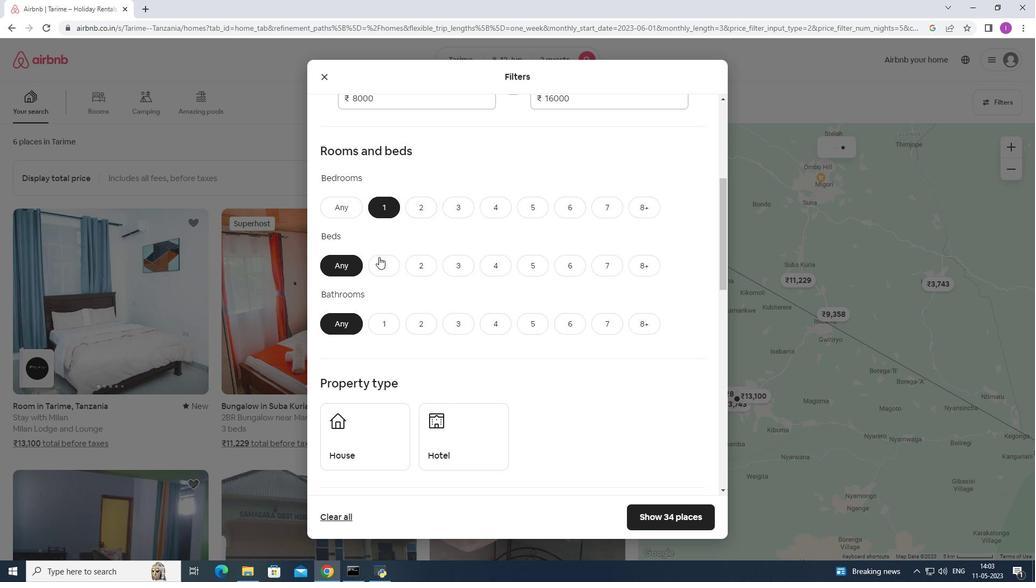 
Action: Mouse pressed left at (379, 258)
Screenshot: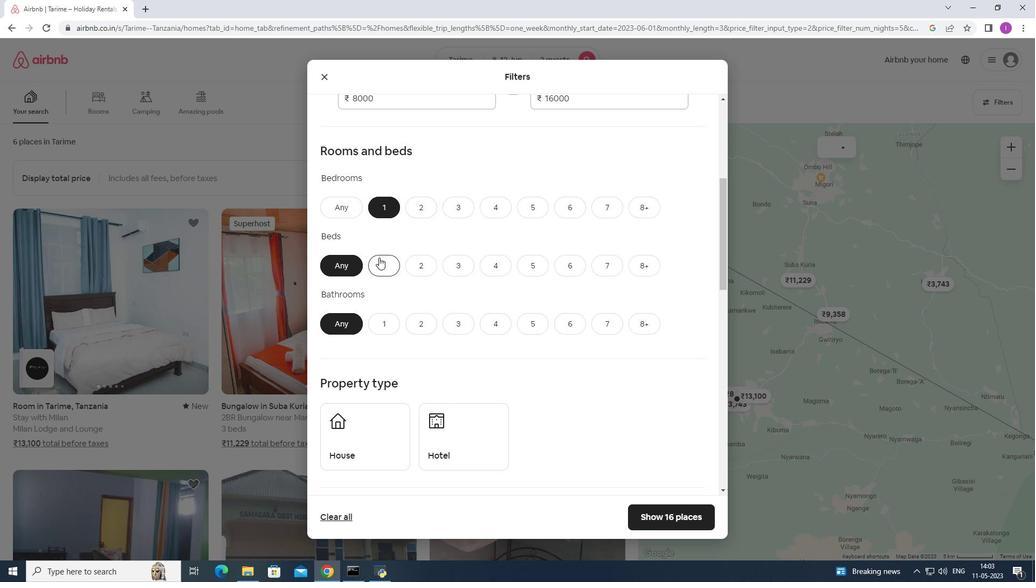 
Action: Mouse moved to (389, 324)
Screenshot: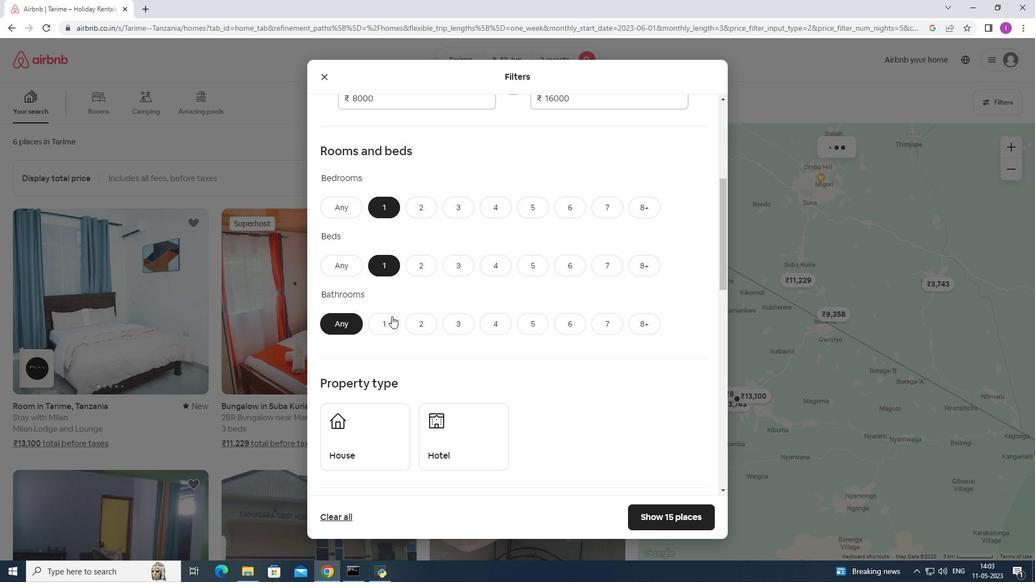 
Action: Mouse pressed left at (389, 324)
Screenshot: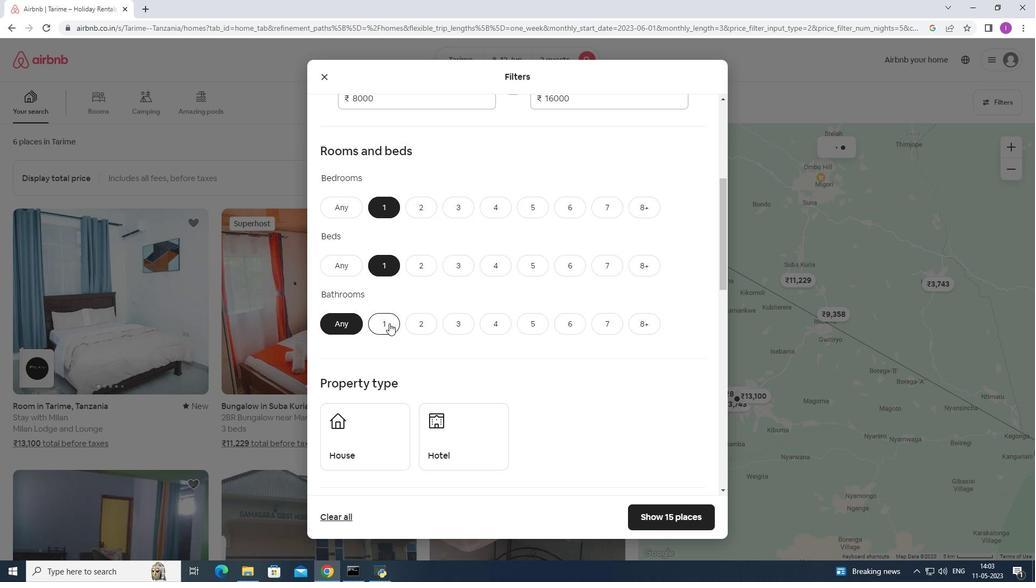 
Action: Mouse moved to (491, 258)
Screenshot: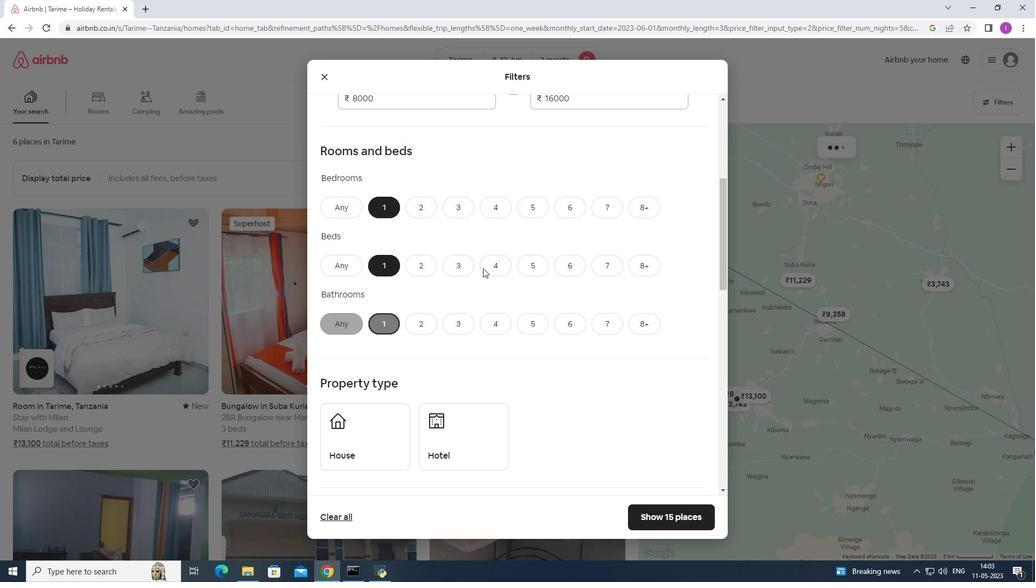 
Action: Mouse scrolled (491, 257) with delta (0, 0)
Screenshot: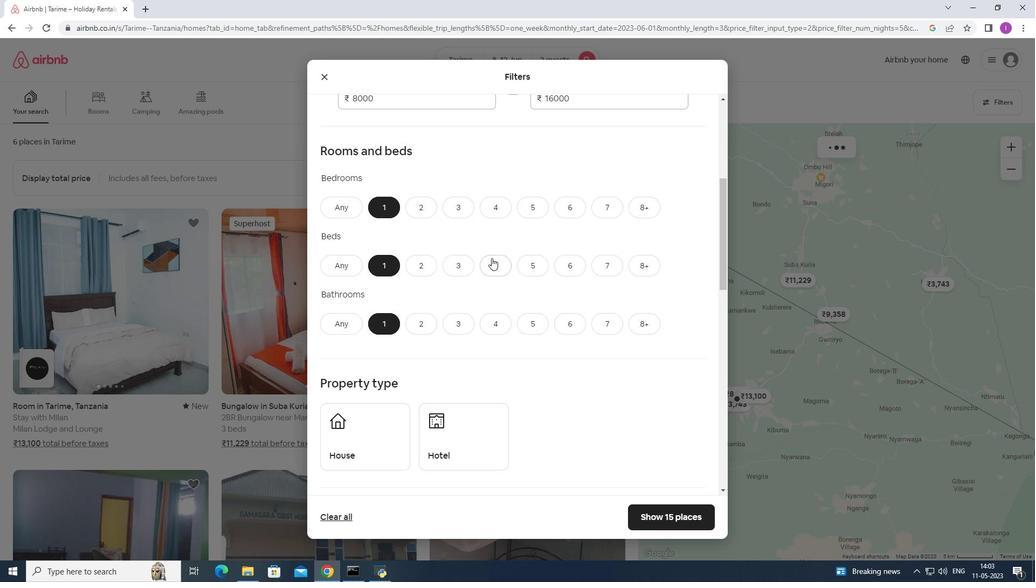 
Action: Mouse scrolled (491, 257) with delta (0, 0)
Screenshot: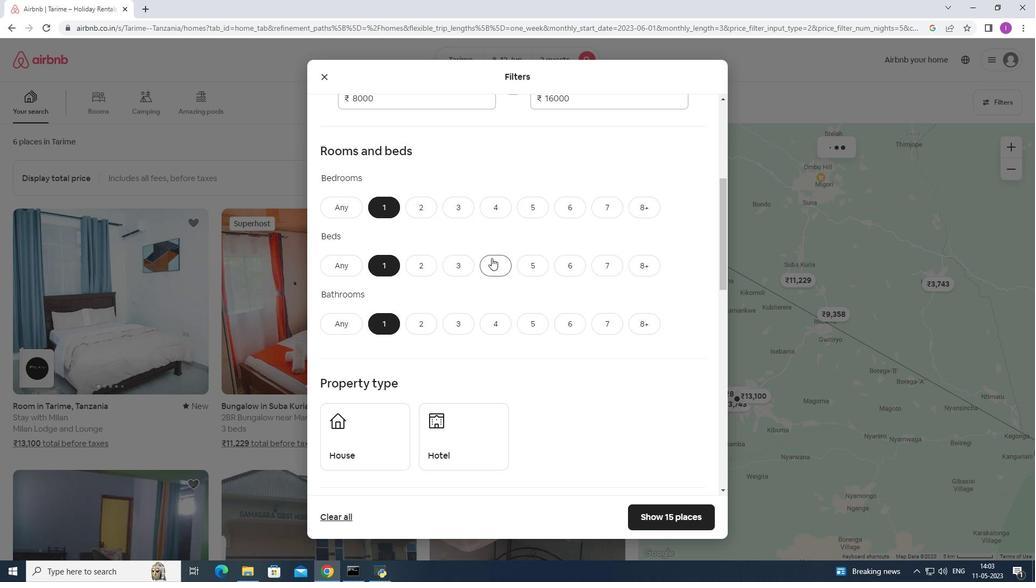 
Action: Mouse moved to (348, 337)
Screenshot: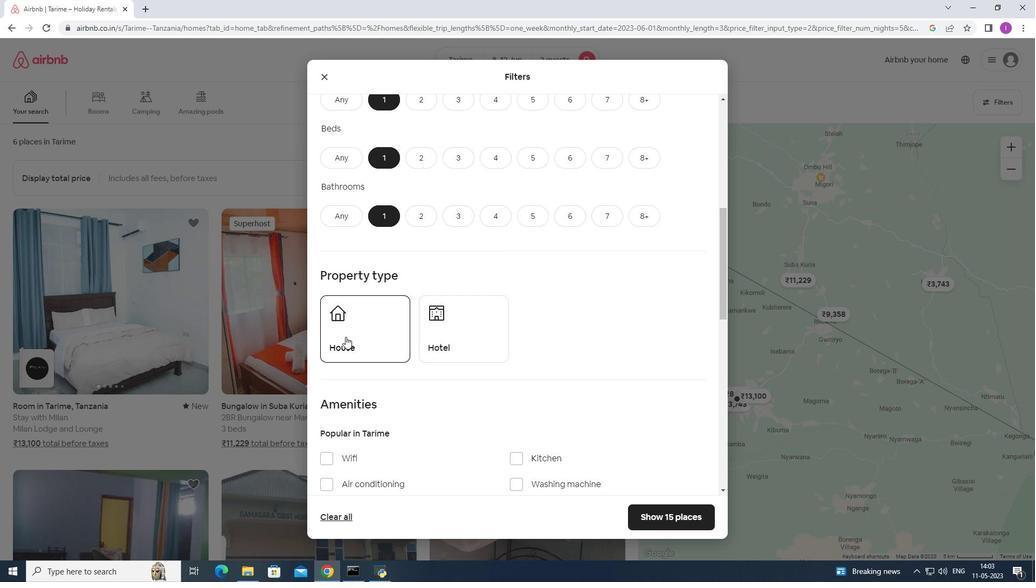 
Action: Mouse pressed left at (348, 337)
Screenshot: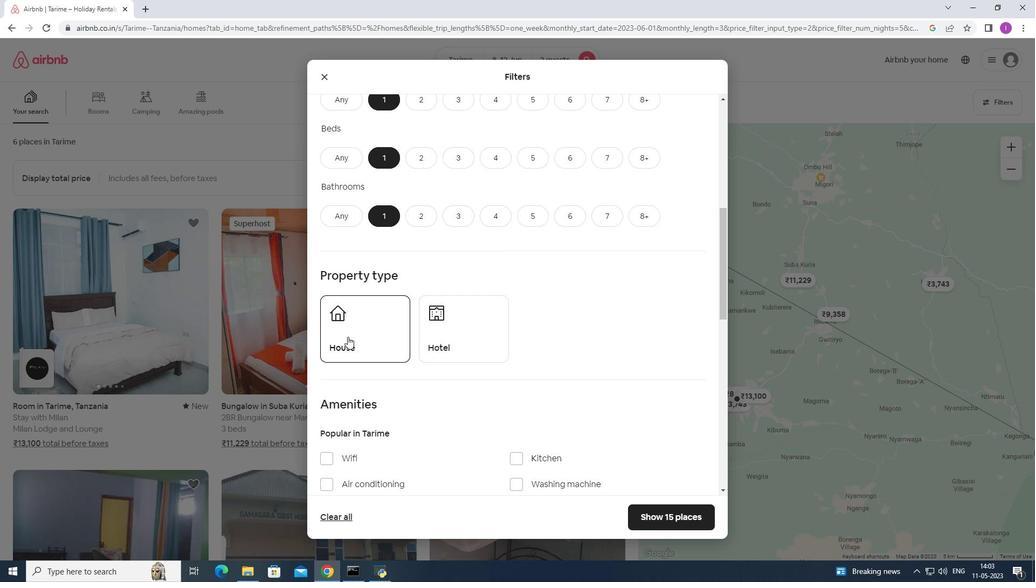 
Action: Mouse moved to (417, 331)
Screenshot: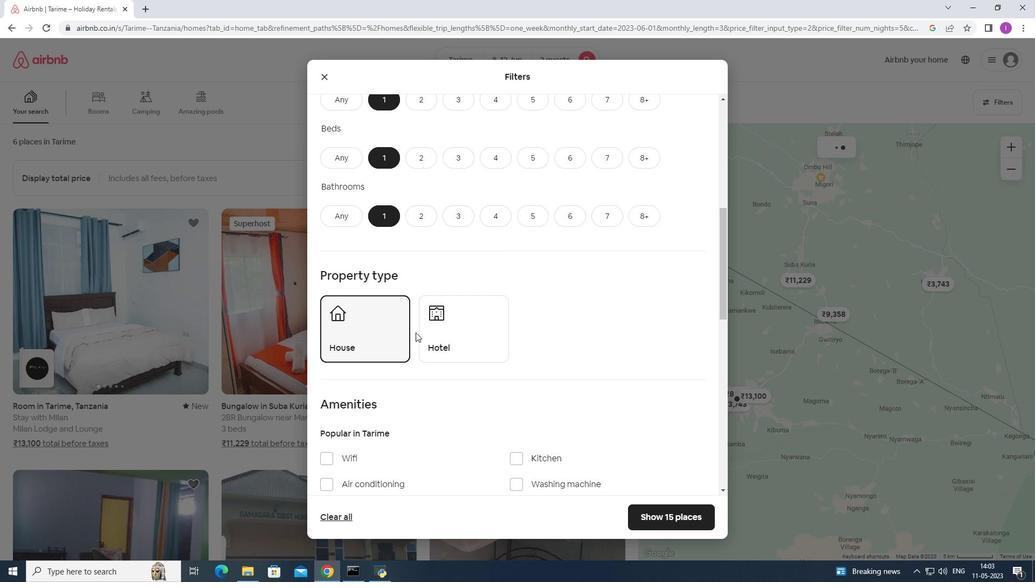 
Action: Mouse scrolled (417, 330) with delta (0, 0)
Screenshot: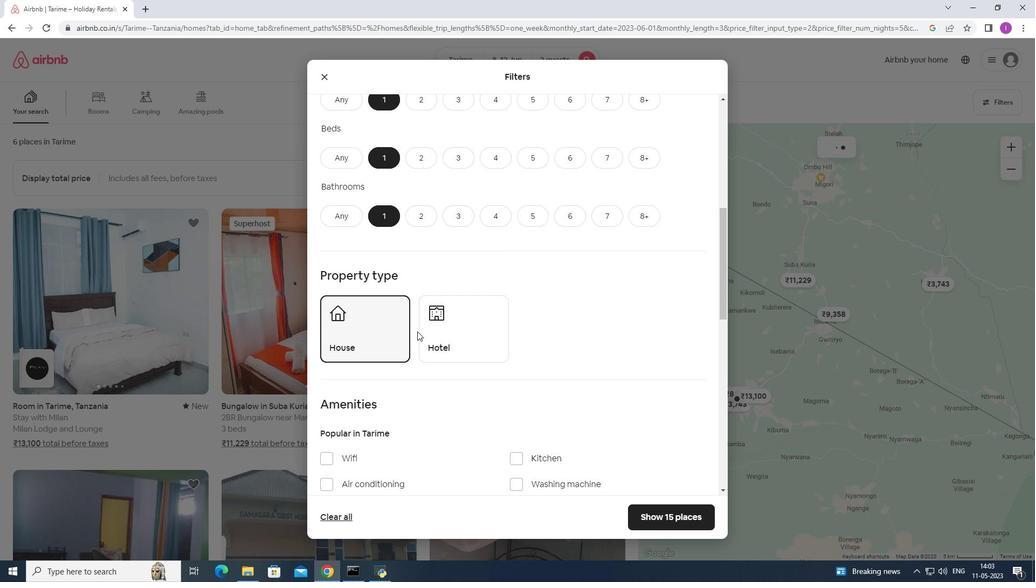 
Action: Mouse scrolled (417, 330) with delta (0, 0)
Screenshot: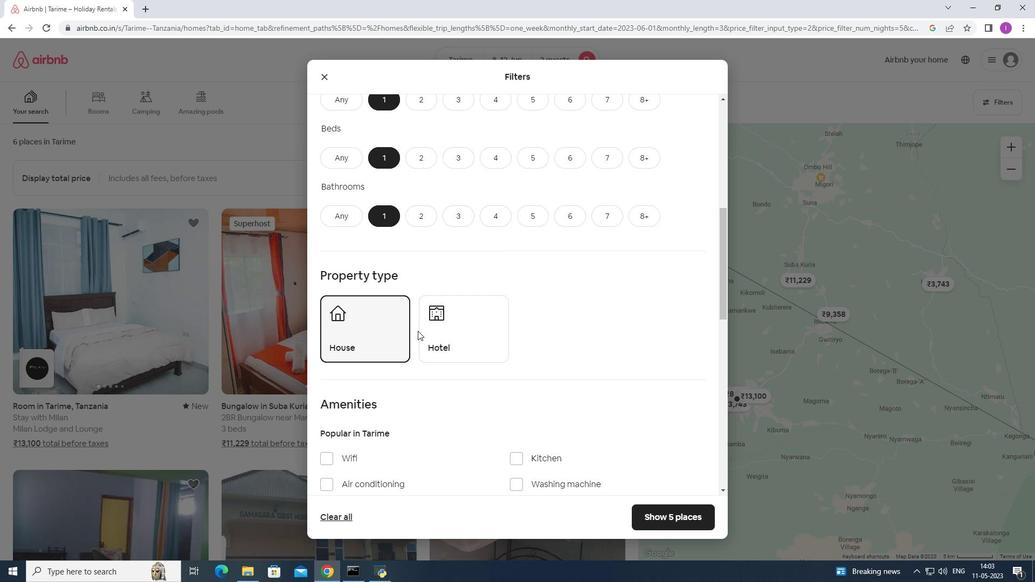 
Action: Mouse moved to (436, 225)
Screenshot: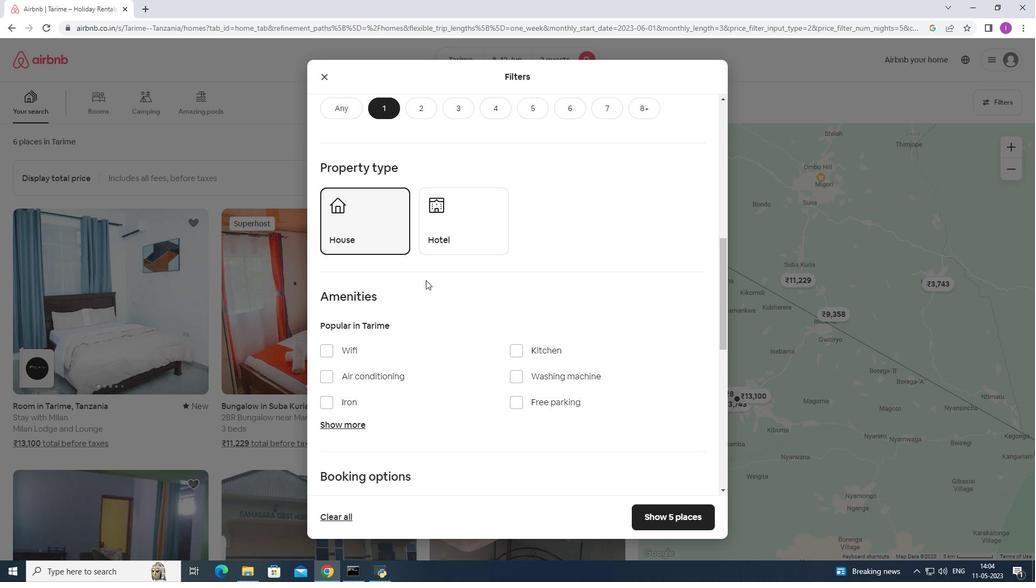 
Action: Mouse pressed left at (436, 225)
Screenshot: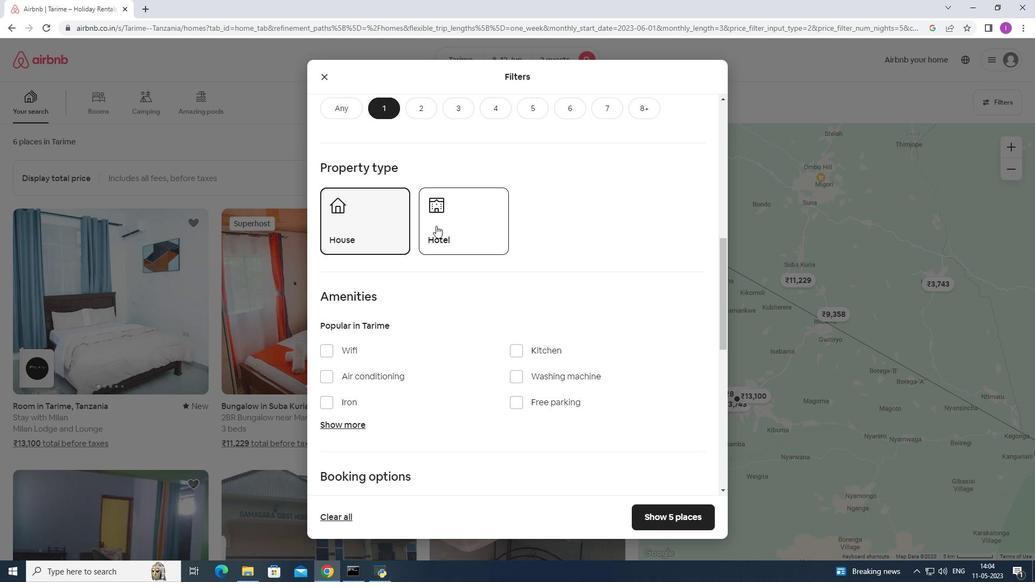
Action: Mouse moved to (525, 336)
Screenshot: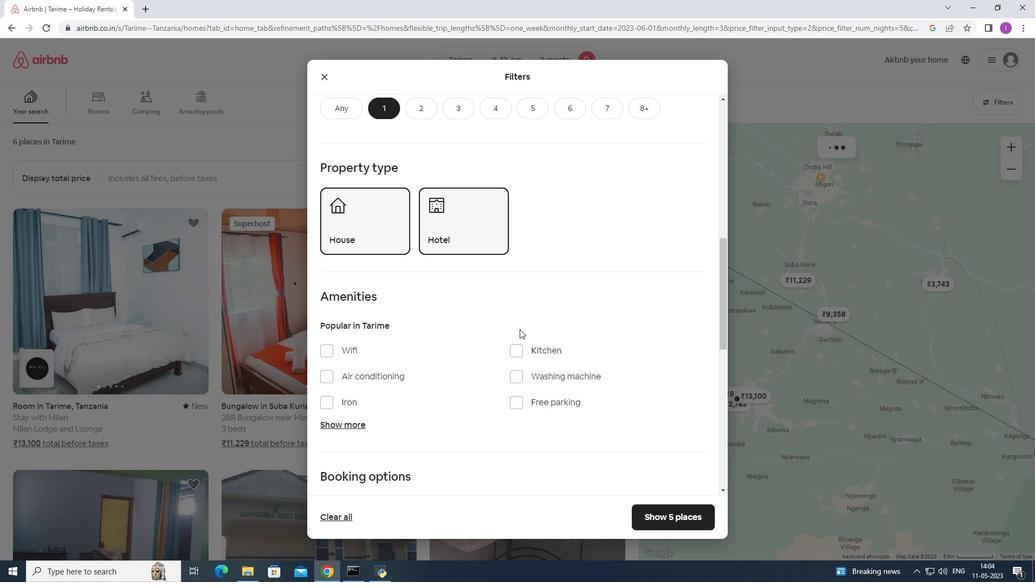 
Action: Mouse scrolled (525, 335) with delta (0, 0)
Screenshot: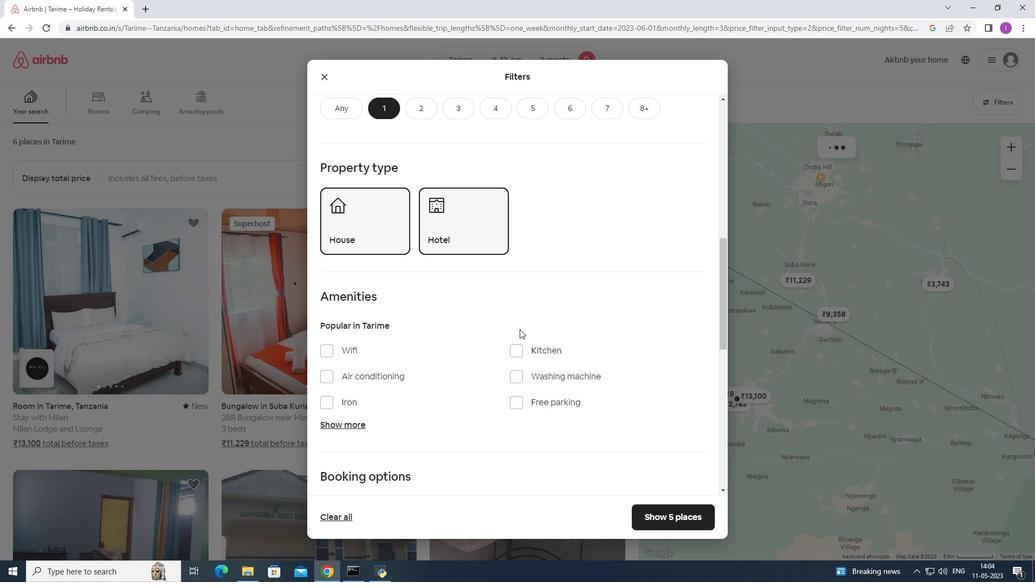 
Action: Mouse scrolled (525, 335) with delta (0, 0)
Screenshot: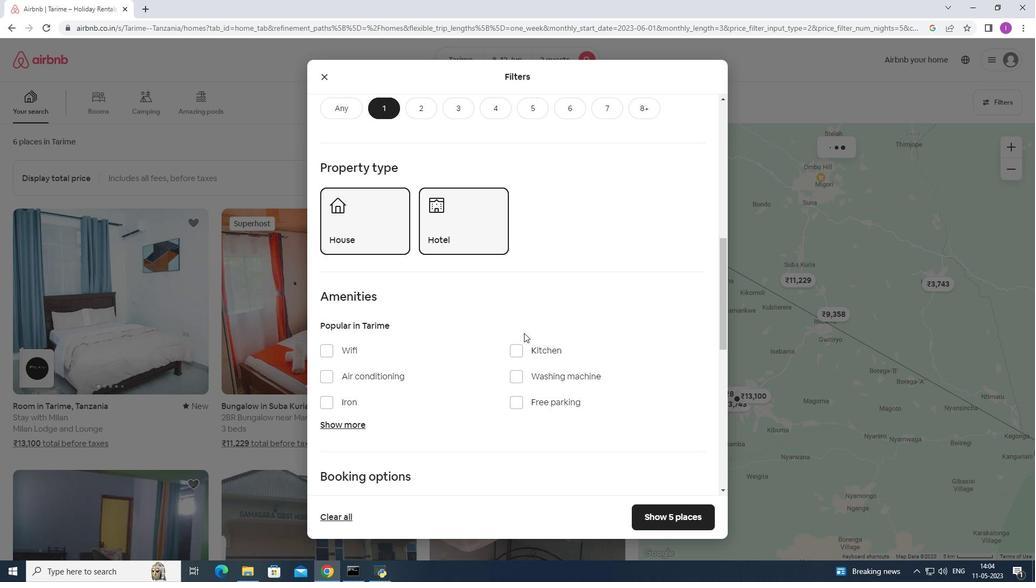 
Action: Mouse scrolled (525, 335) with delta (0, 0)
Screenshot: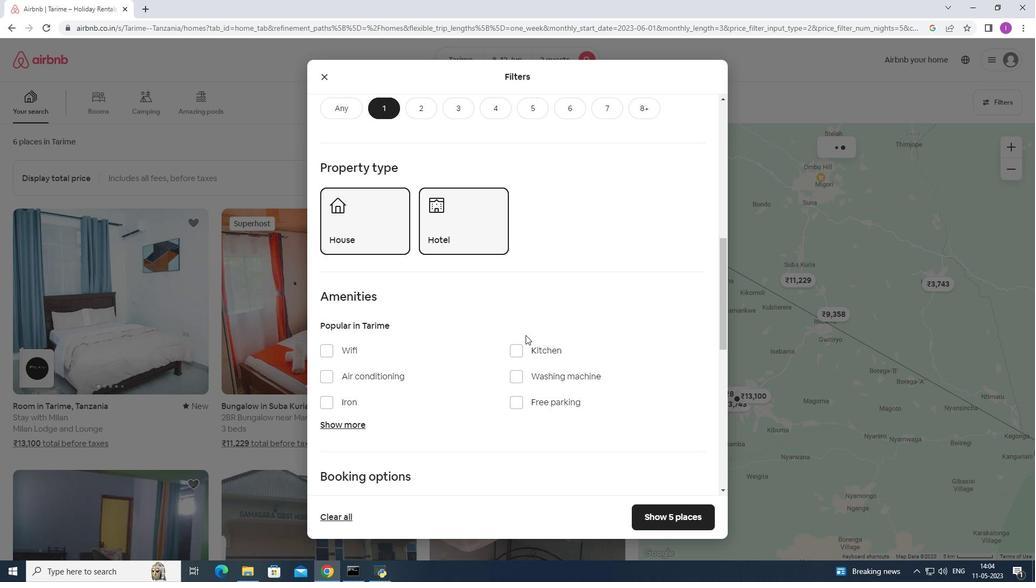 
Action: Mouse scrolled (525, 335) with delta (0, 0)
Screenshot: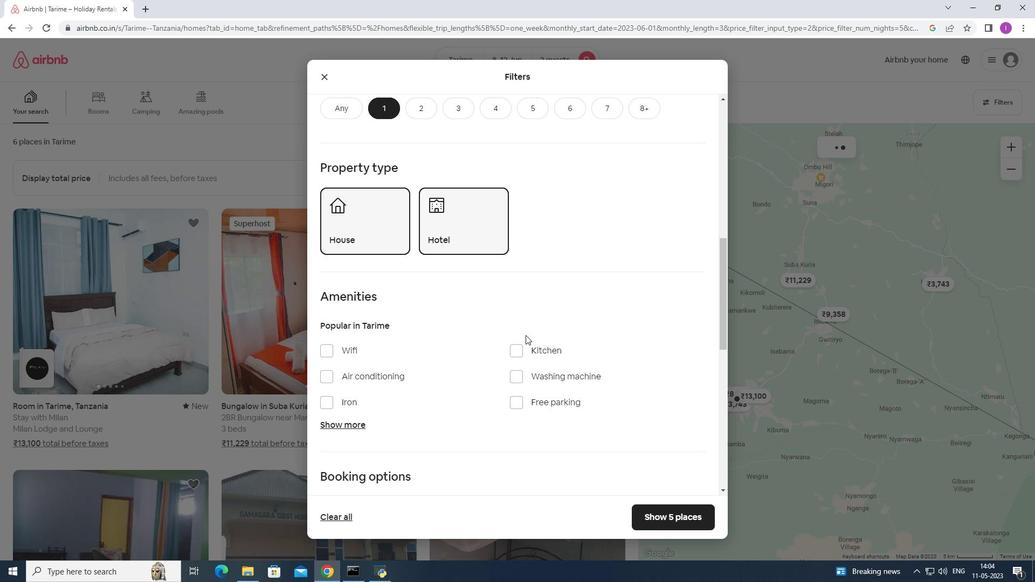 
Action: Mouse moved to (687, 335)
Screenshot: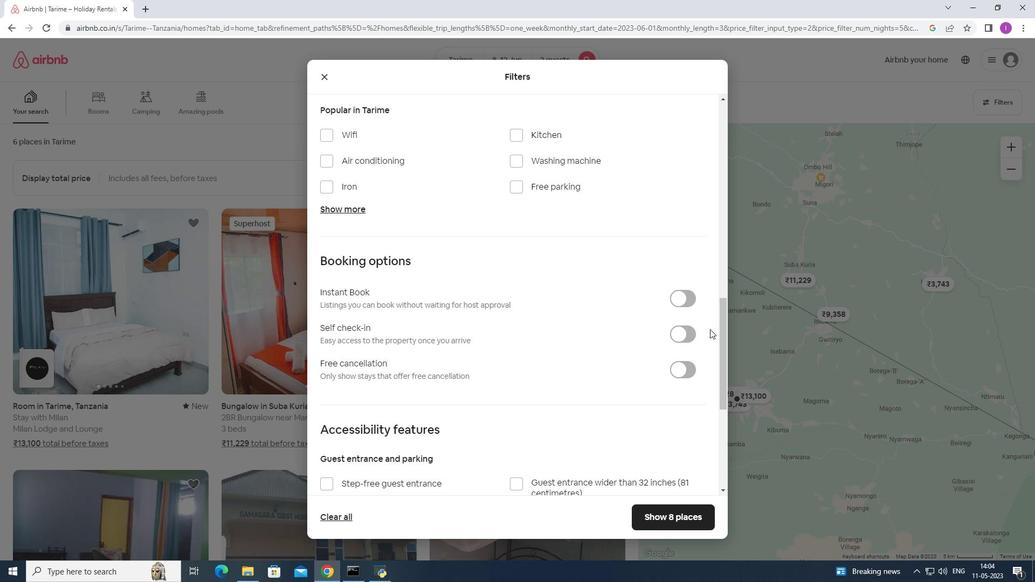 
Action: Mouse pressed left at (687, 335)
Screenshot: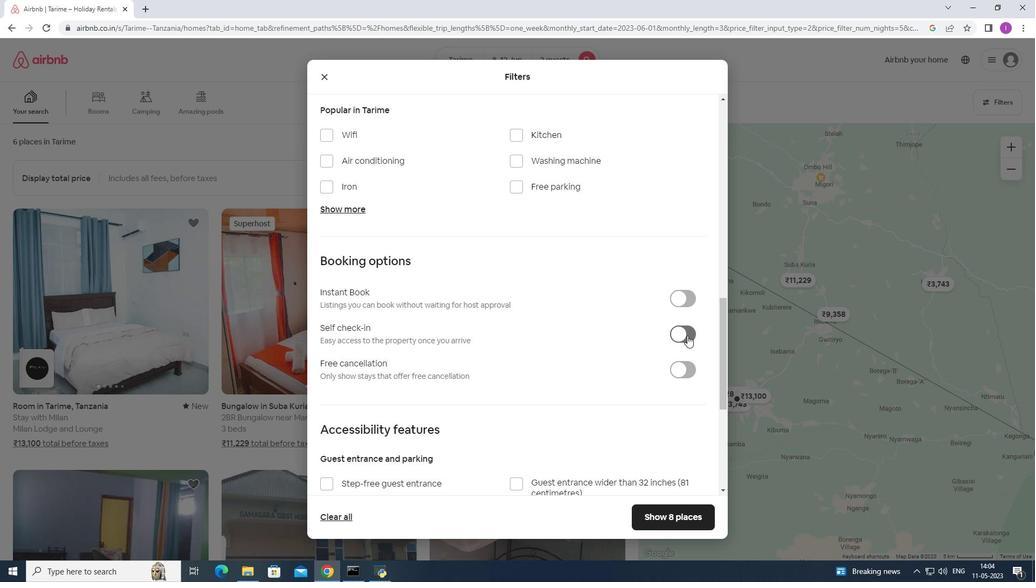 
Action: Mouse moved to (511, 340)
Screenshot: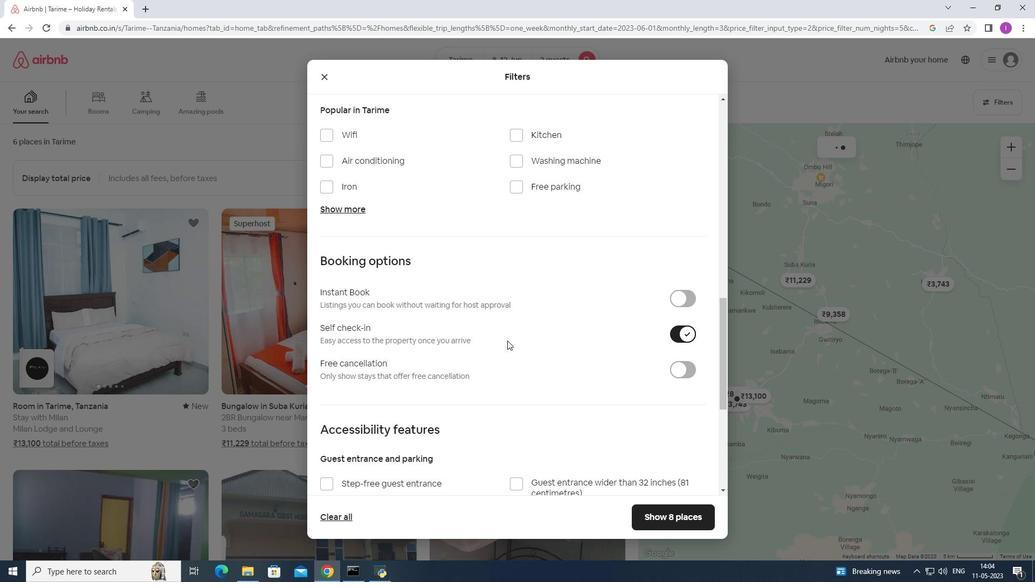
Action: Mouse scrolled (511, 340) with delta (0, 0)
Screenshot: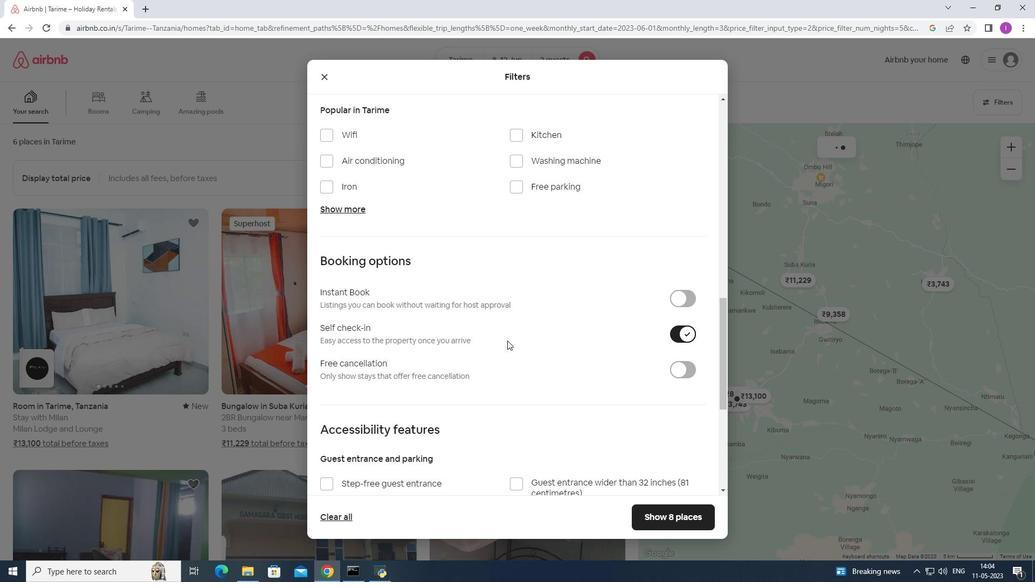 
Action: Mouse scrolled (511, 340) with delta (0, 0)
Screenshot: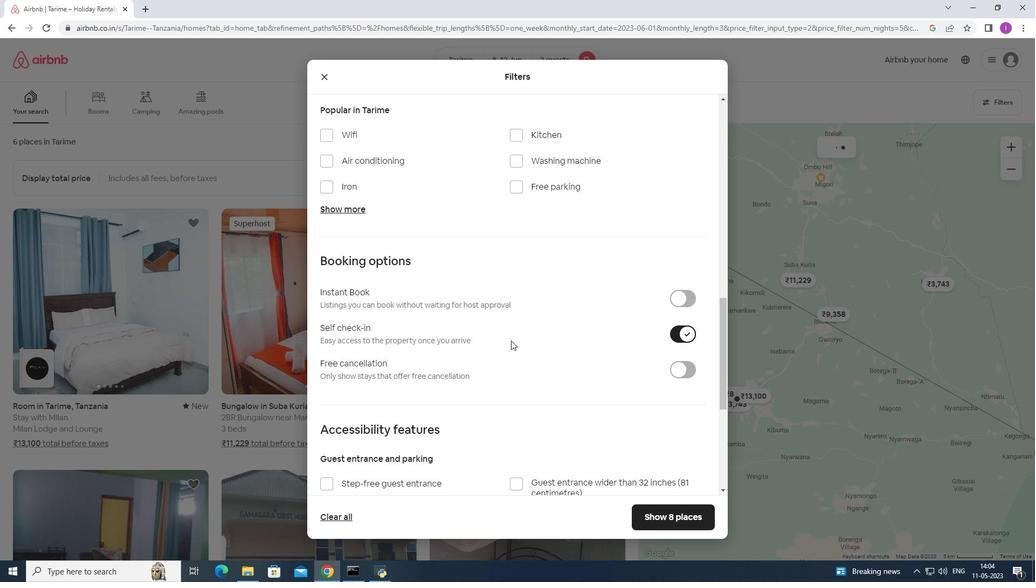 
Action: Mouse scrolled (511, 340) with delta (0, 0)
Screenshot: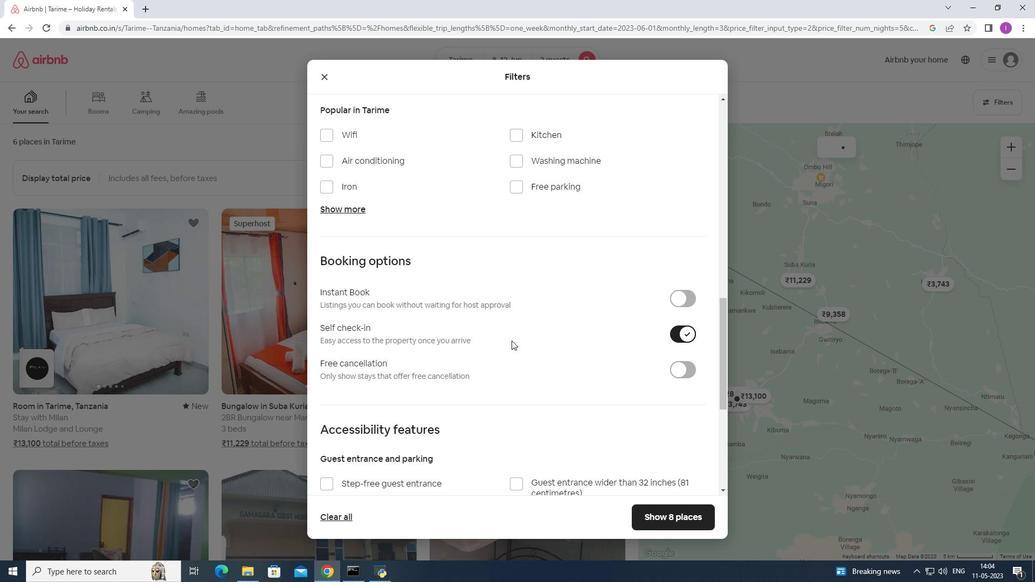 
Action: Mouse scrolled (511, 340) with delta (0, 0)
Screenshot: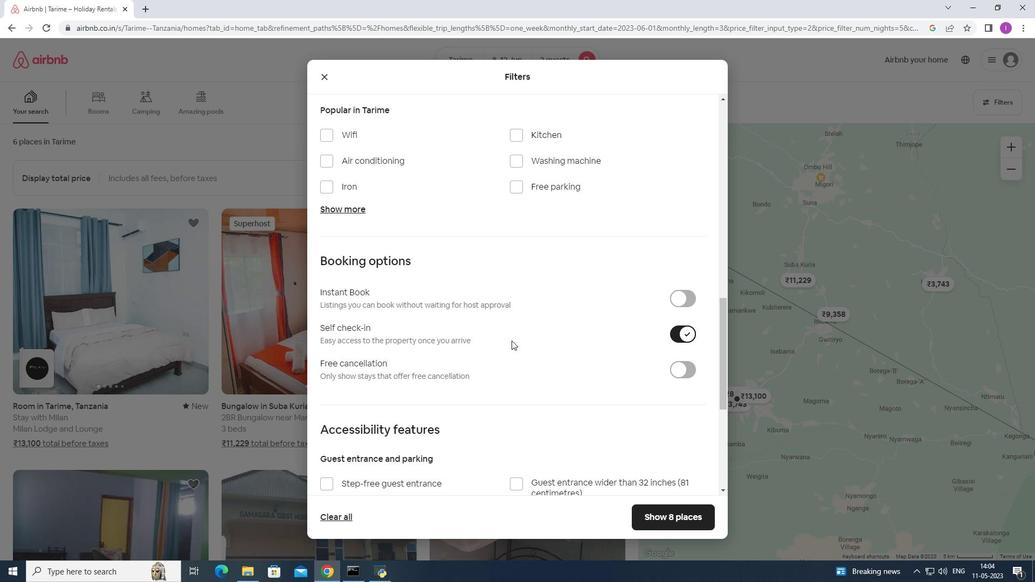 
Action: Mouse moved to (517, 339)
Screenshot: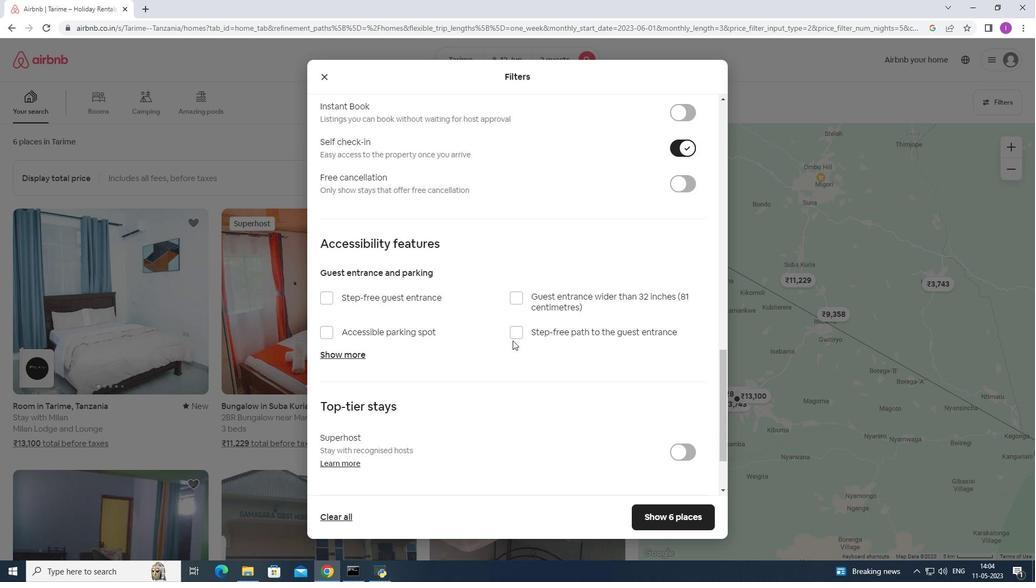 
Action: Mouse scrolled (517, 338) with delta (0, 0)
Screenshot: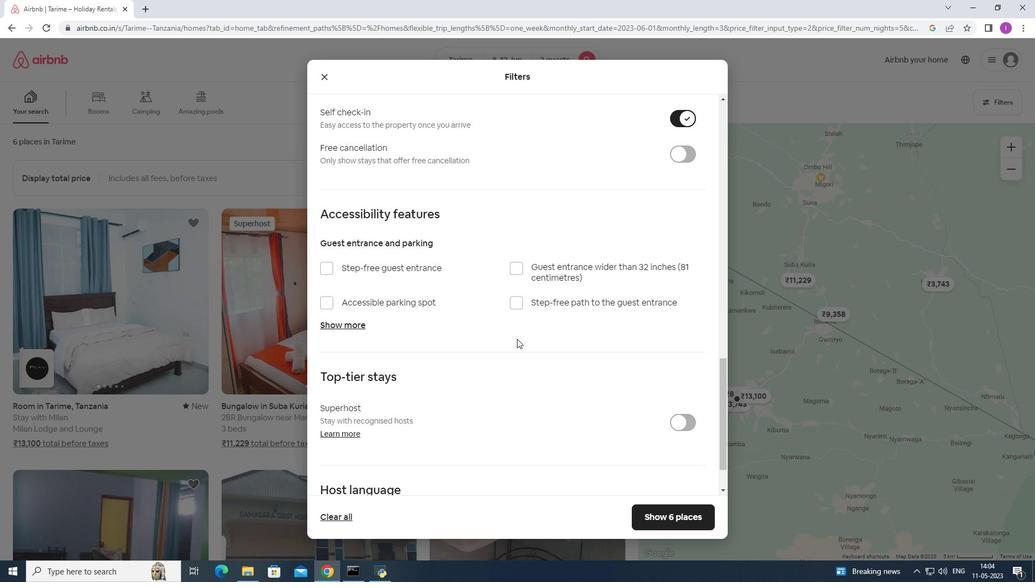 
Action: Mouse scrolled (517, 338) with delta (0, 0)
Screenshot: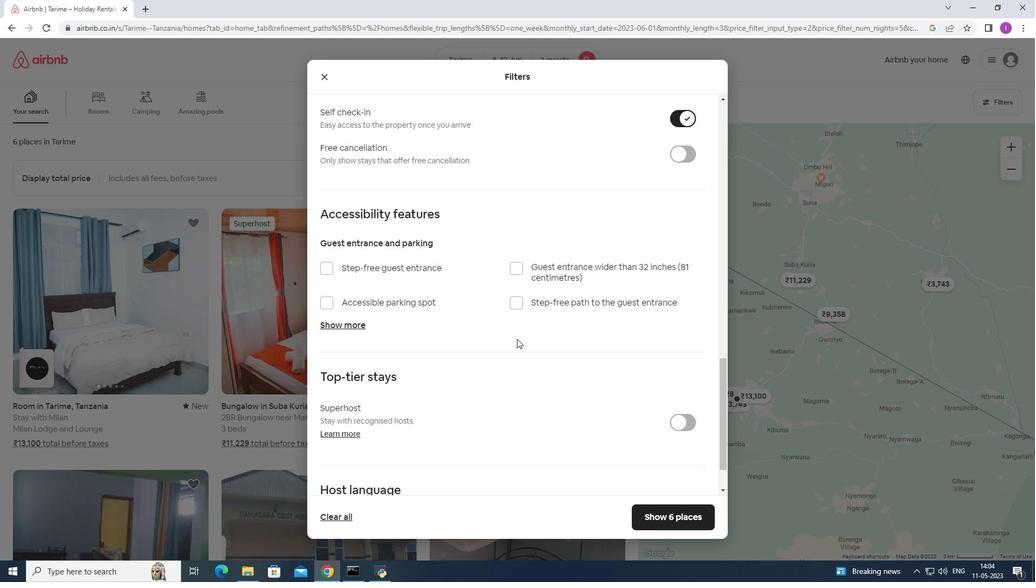 
Action: Mouse scrolled (517, 338) with delta (0, 0)
Screenshot: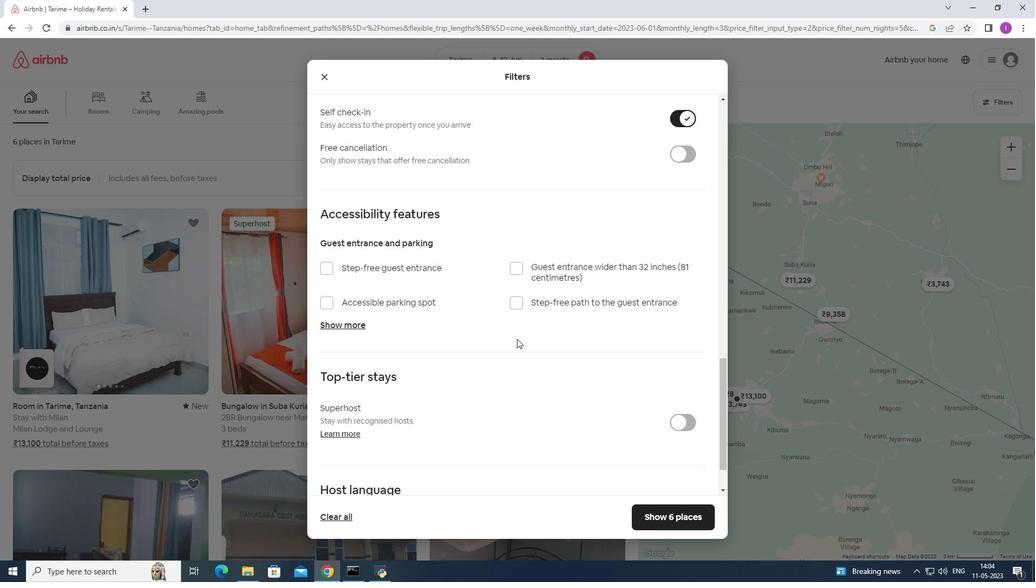 
Action: Mouse scrolled (517, 338) with delta (0, 0)
Screenshot: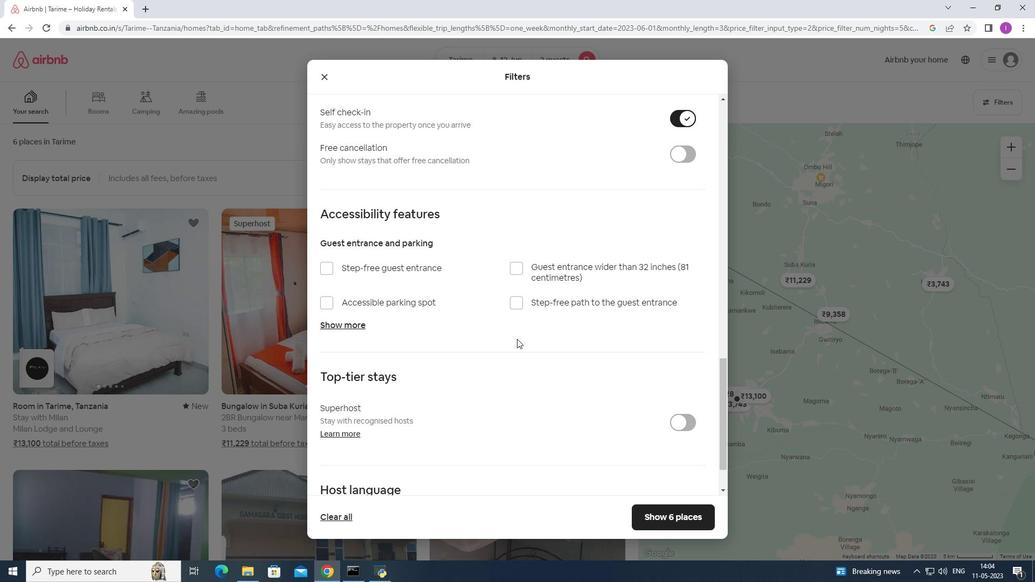 
Action: Mouse scrolled (517, 338) with delta (0, 0)
Screenshot: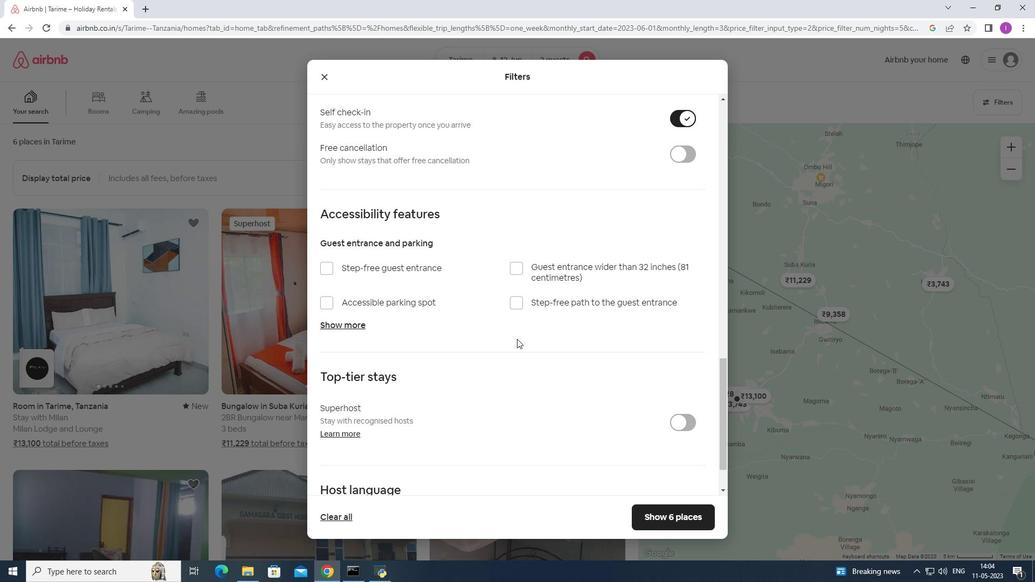 
Action: Mouse moved to (517, 339)
Screenshot: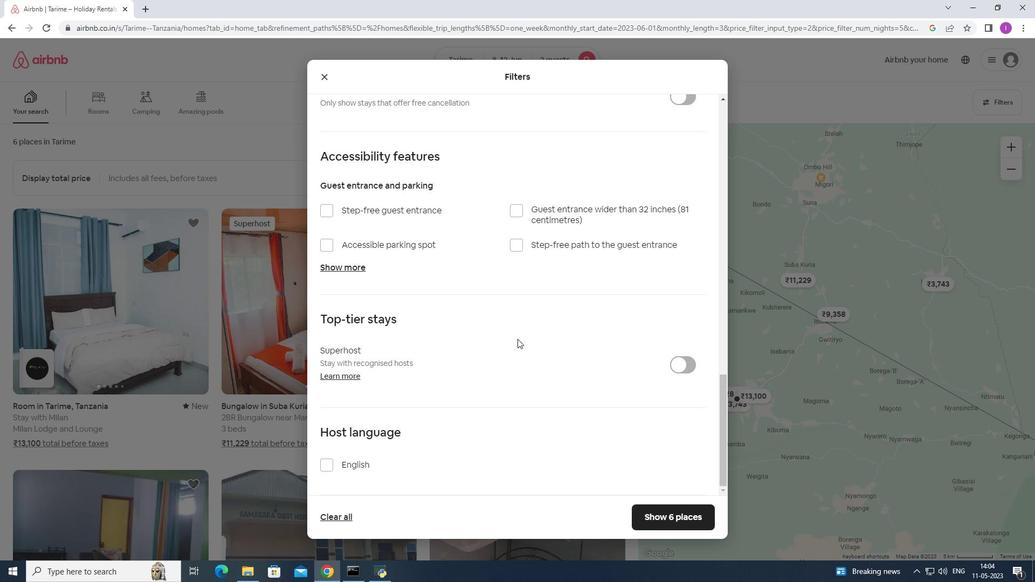 
Action: Mouse scrolled (517, 338) with delta (0, 0)
Screenshot: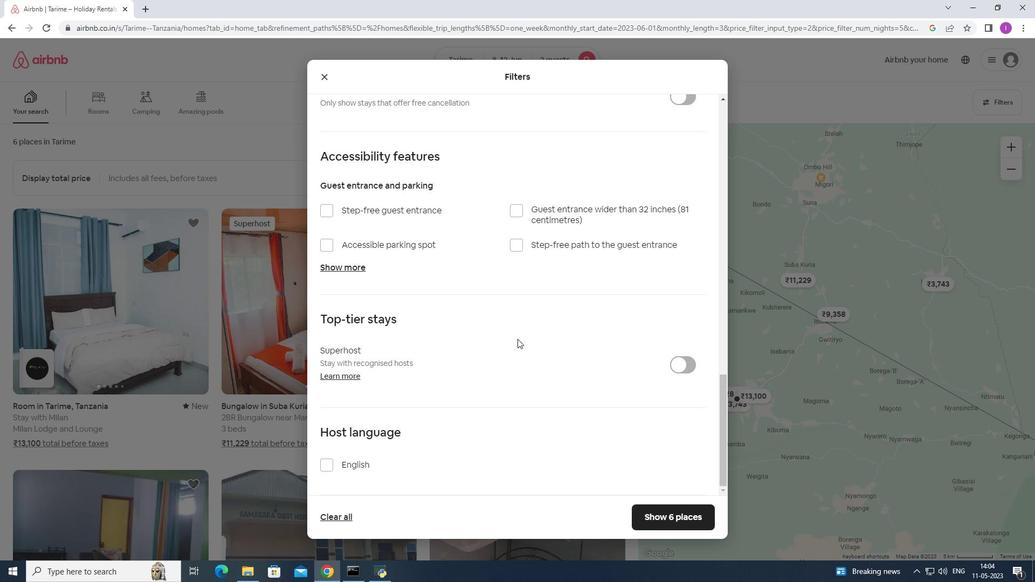 
Action: Mouse moved to (517, 339)
Screenshot: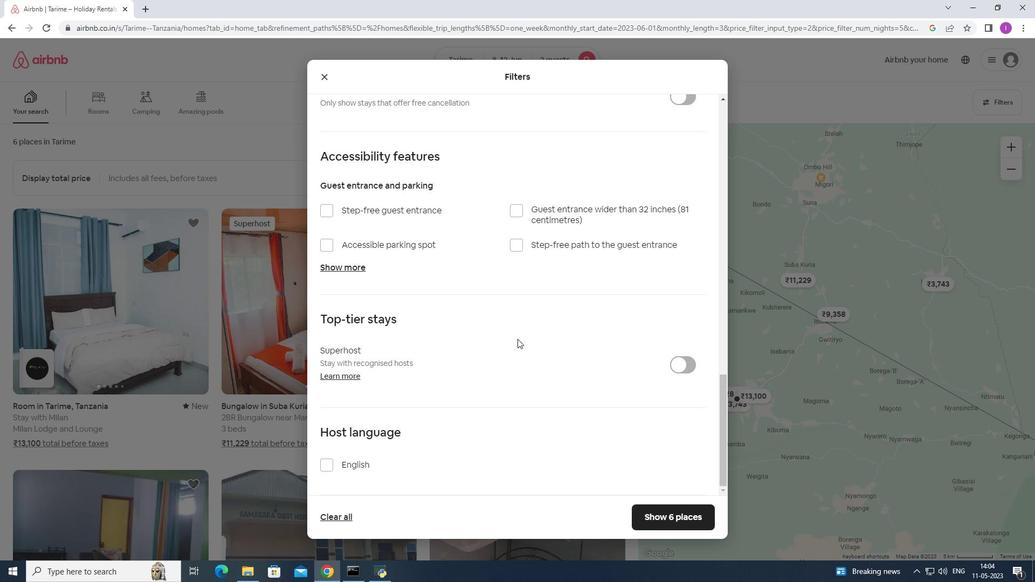 
Action: Mouse scrolled (517, 339) with delta (0, 0)
Screenshot: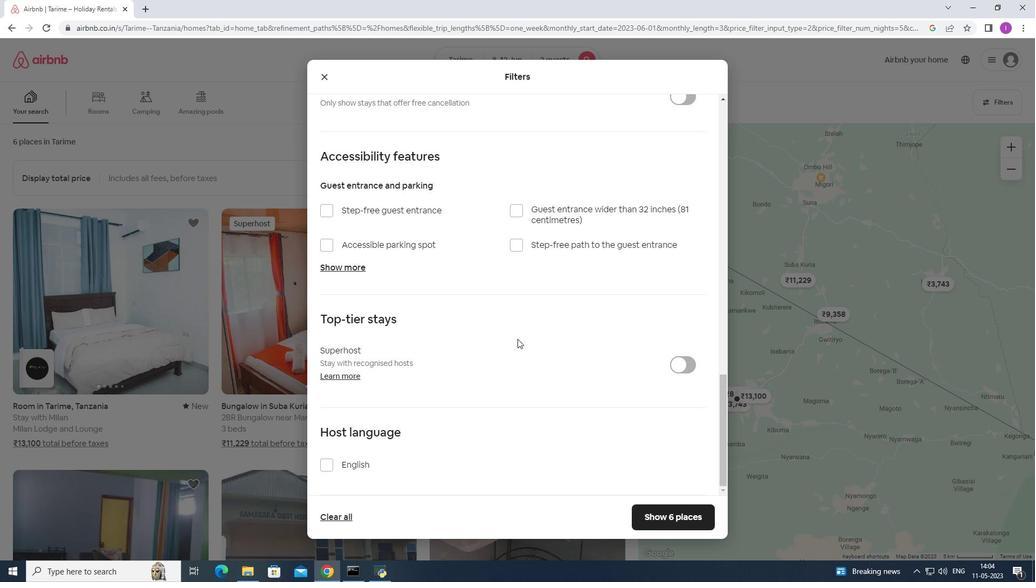 
Action: Mouse moved to (517, 340)
Screenshot: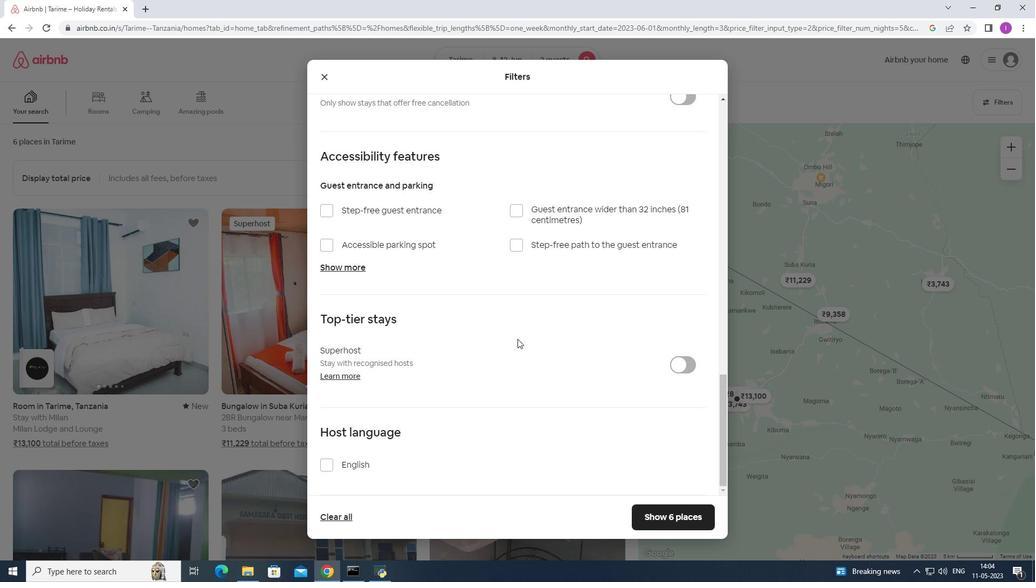 
Action: Mouse scrolled (517, 340) with delta (0, 0)
Screenshot: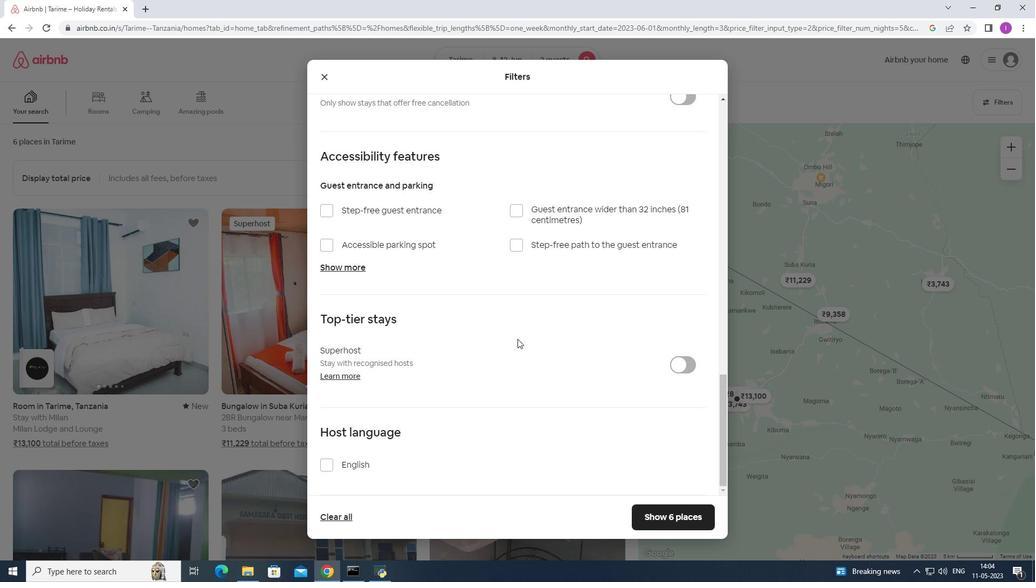 
Action: Mouse moved to (517, 341)
Screenshot: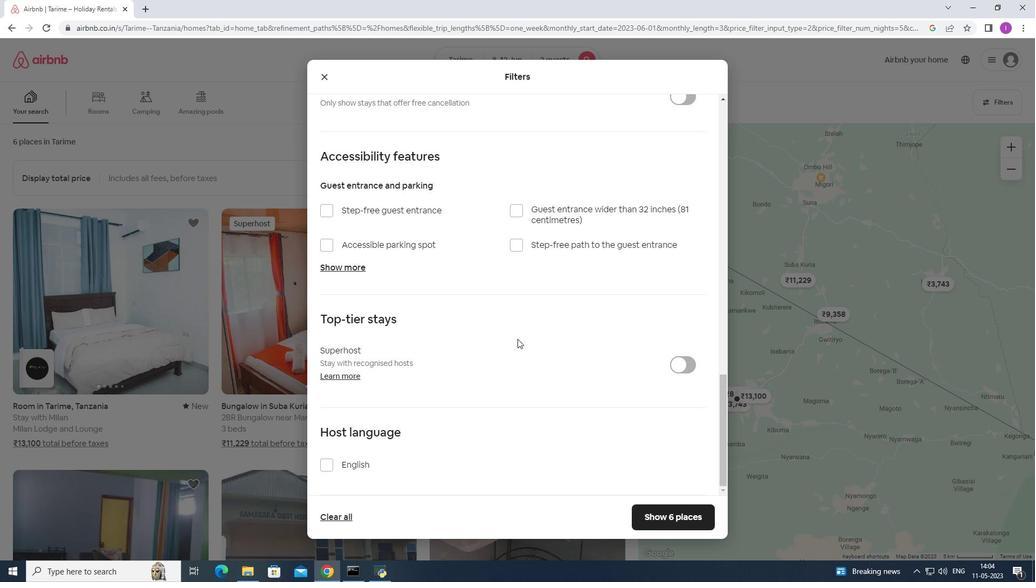 
Action: Mouse scrolled (517, 340) with delta (0, 0)
Screenshot: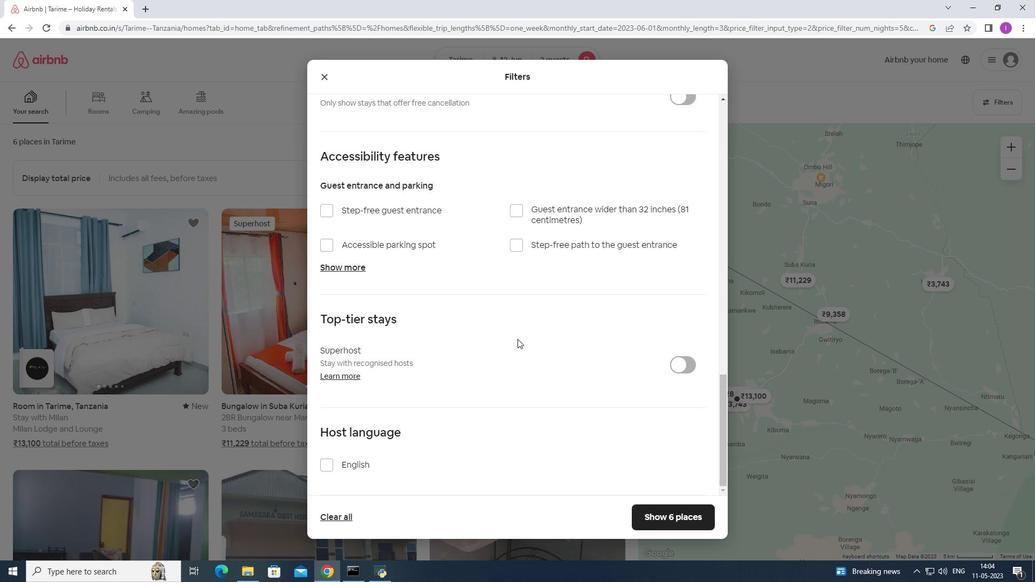 
Action: Mouse scrolled (517, 340) with delta (0, 0)
Screenshot: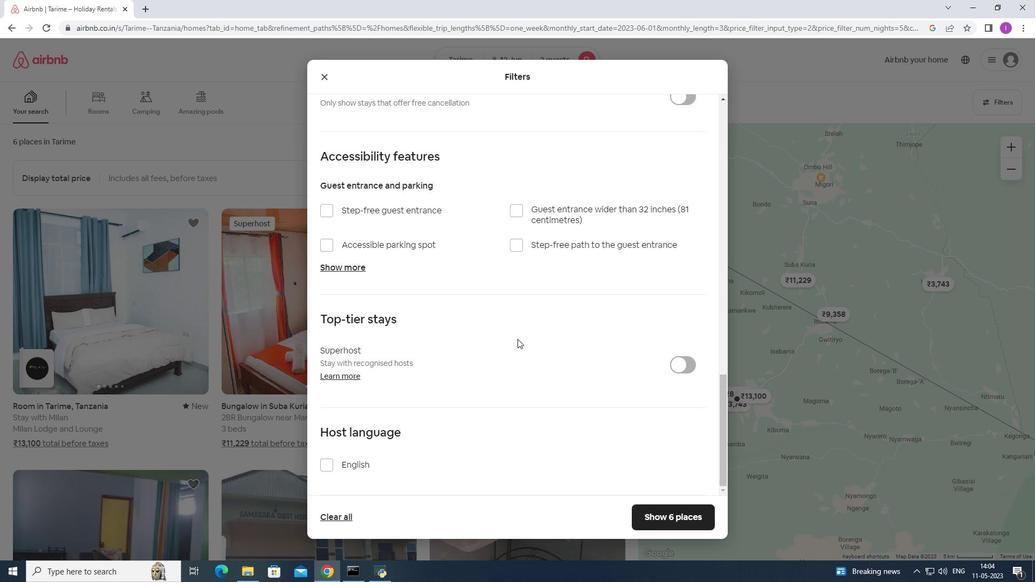 
Action: Mouse moved to (320, 465)
Screenshot: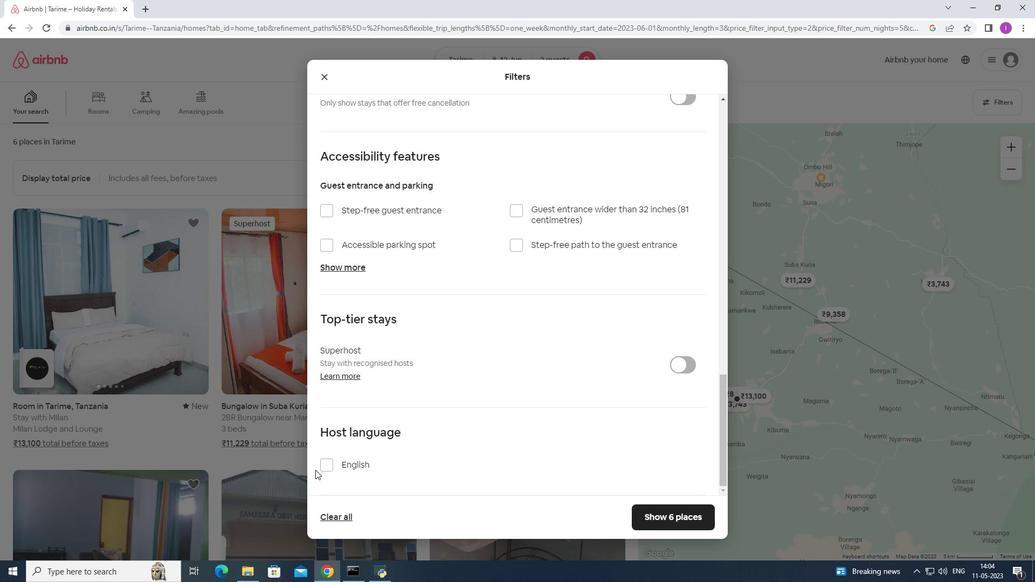 
Action: Mouse pressed left at (320, 465)
Screenshot: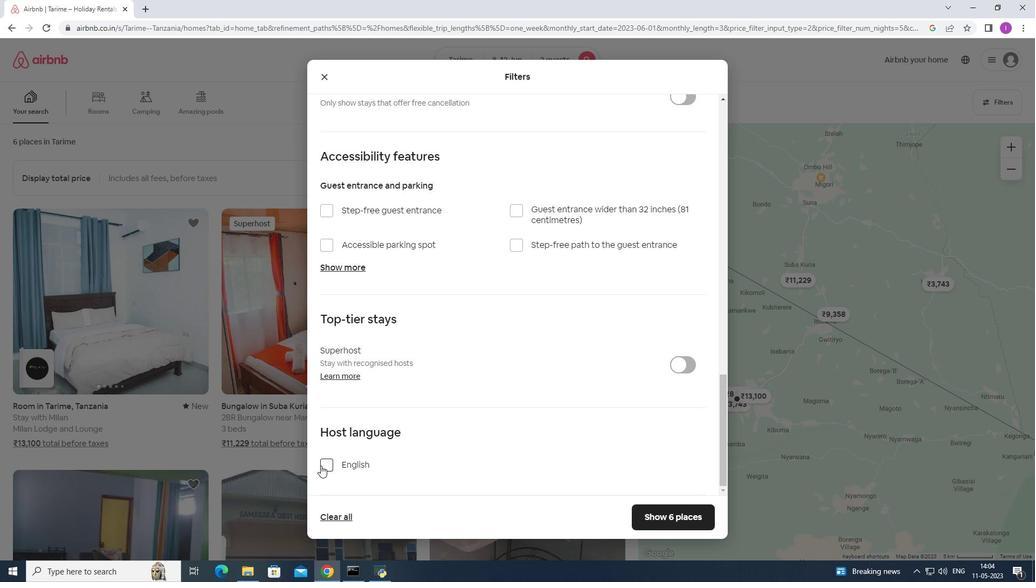 
Action: Mouse moved to (651, 518)
Screenshot: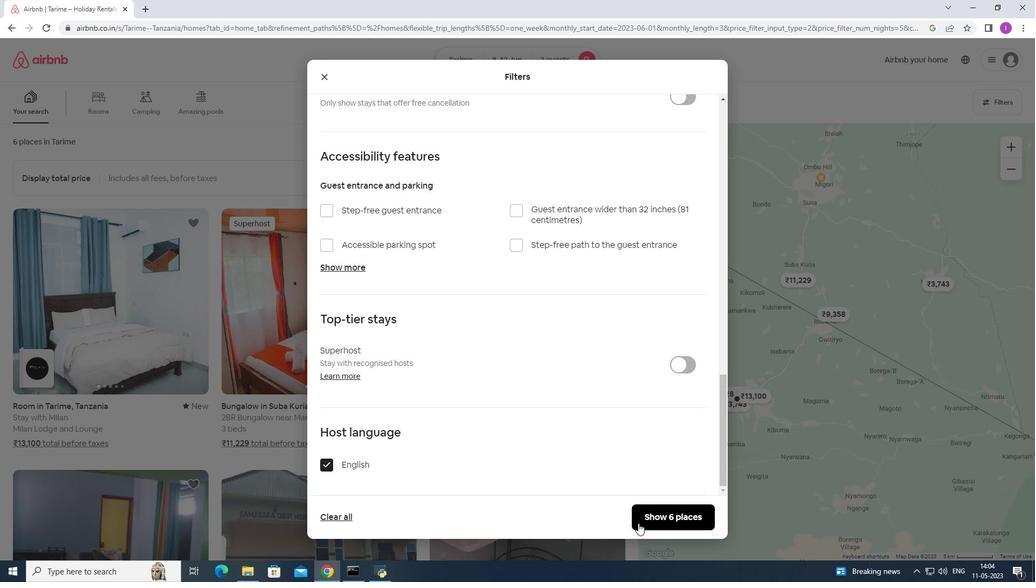
Action: Mouse pressed left at (651, 518)
Screenshot: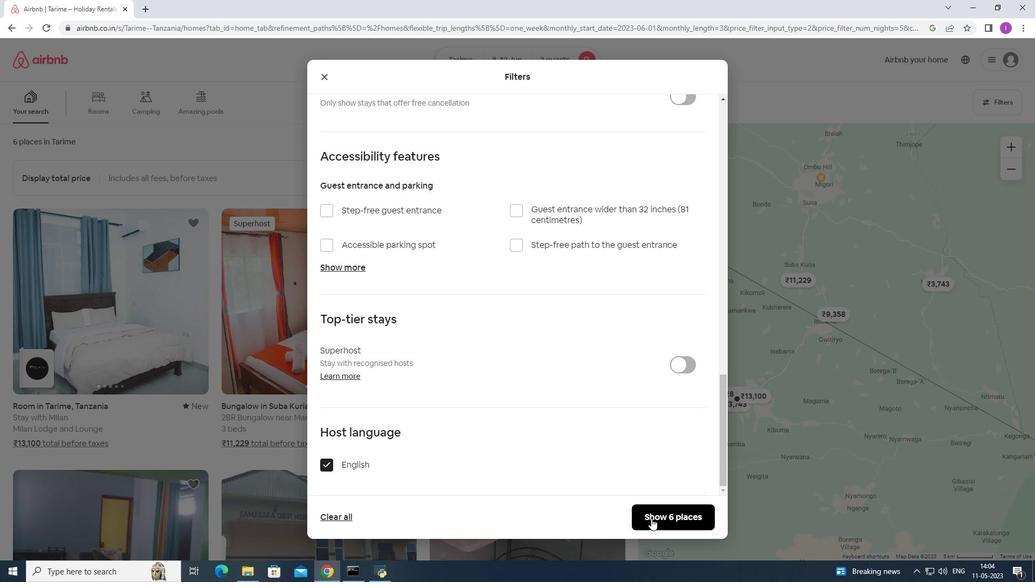 
Action: Mouse moved to (649, 518)
Screenshot: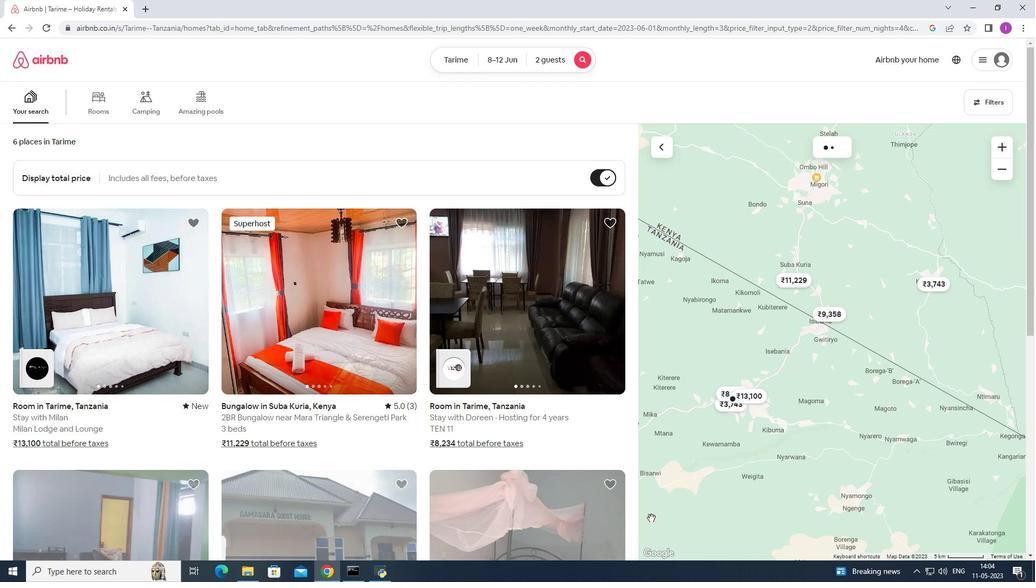 
